 Task: Look for space in Albertslund, Denmark from 2nd June, 2023 to 15th June, 2023 for 2 adults and 1 pet in price range Rs.10000 to Rs.15000. Place can be entire place with 1  bedroom having 1 bed and 1 bathroom. Property type can be house, flat, guest house, hotel. Booking option can be shelf check-in. Required host language is English.
Action: Mouse moved to (583, 78)
Screenshot: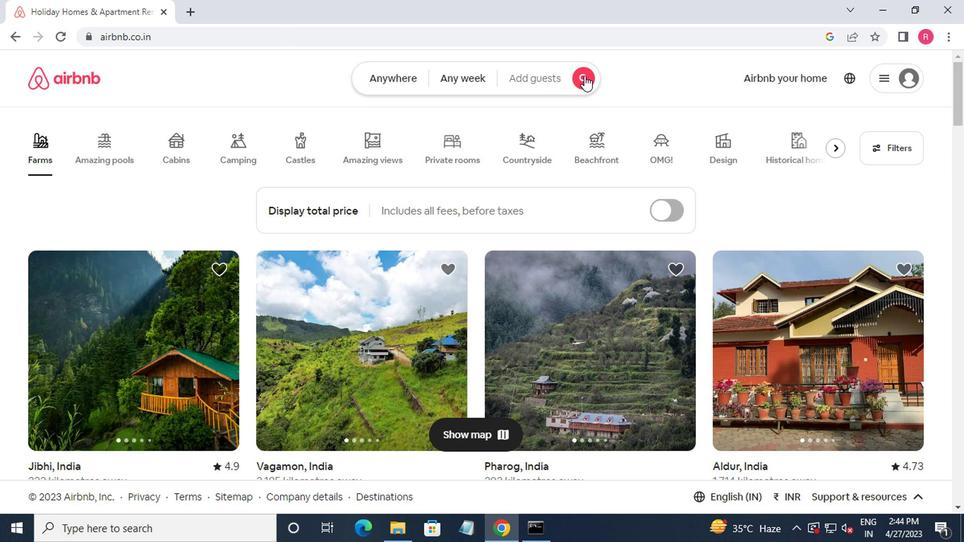 
Action: Mouse pressed left at (583, 78)
Screenshot: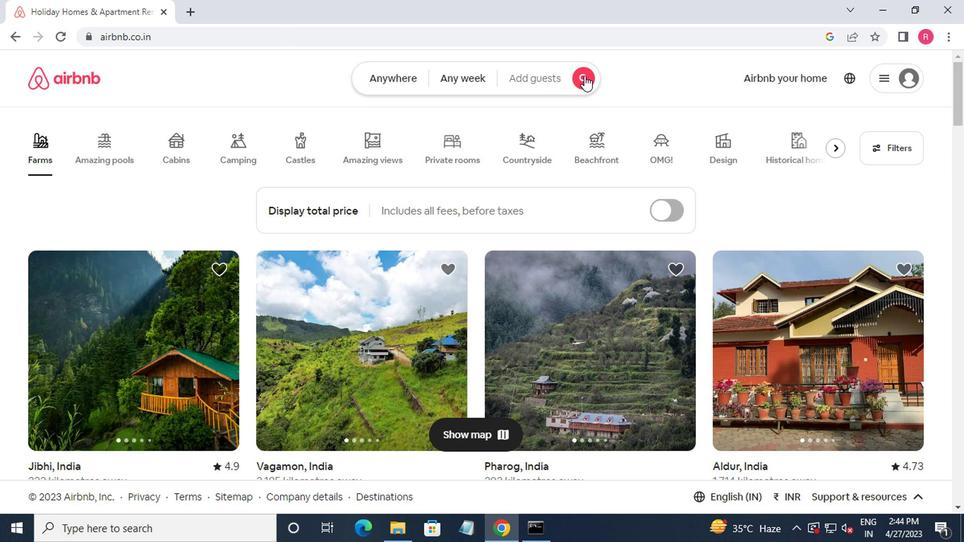 
Action: Mouse moved to (237, 132)
Screenshot: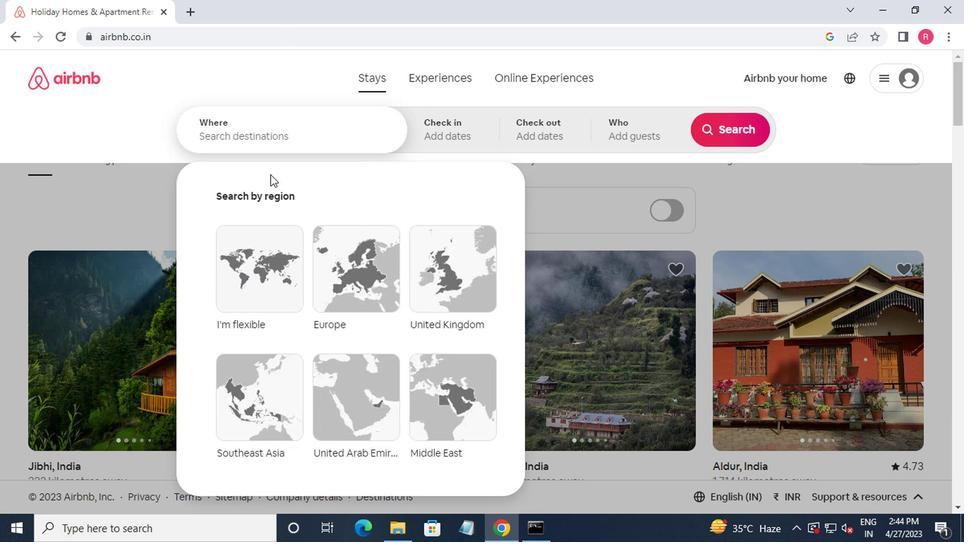 
Action: Mouse pressed left at (237, 132)
Screenshot: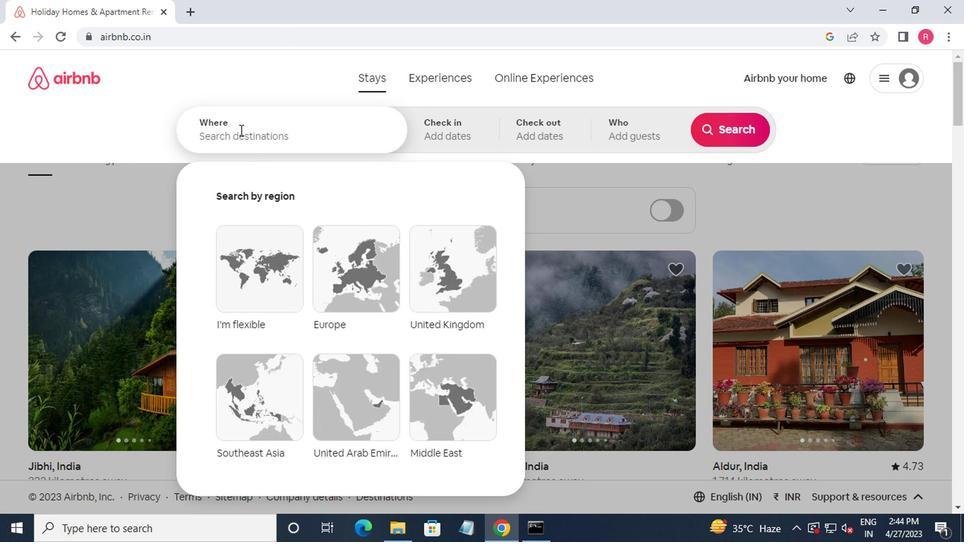 
Action: Mouse moved to (237, 130)
Screenshot: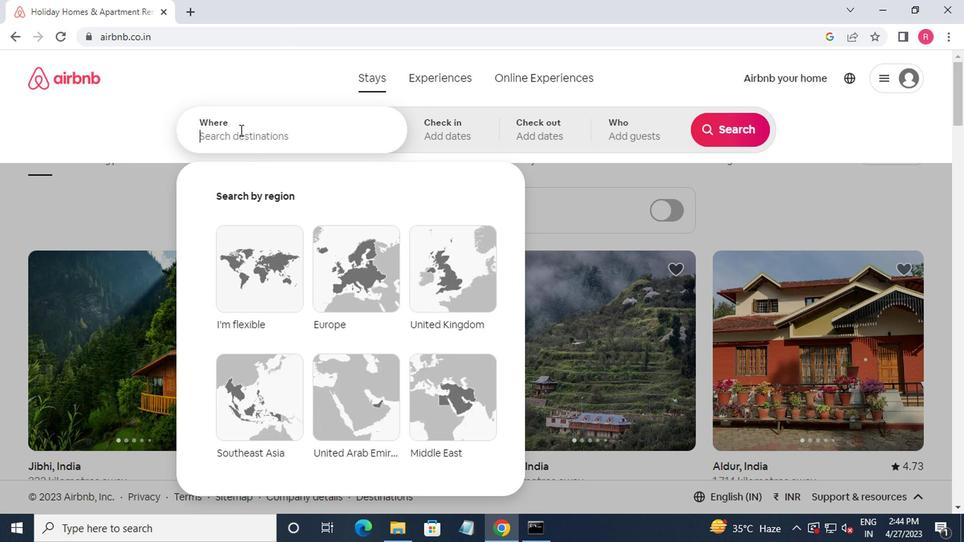 
Action: Key pressed albertslunf<Key.backspace>d,de<Key.down><Key.enter>
Screenshot: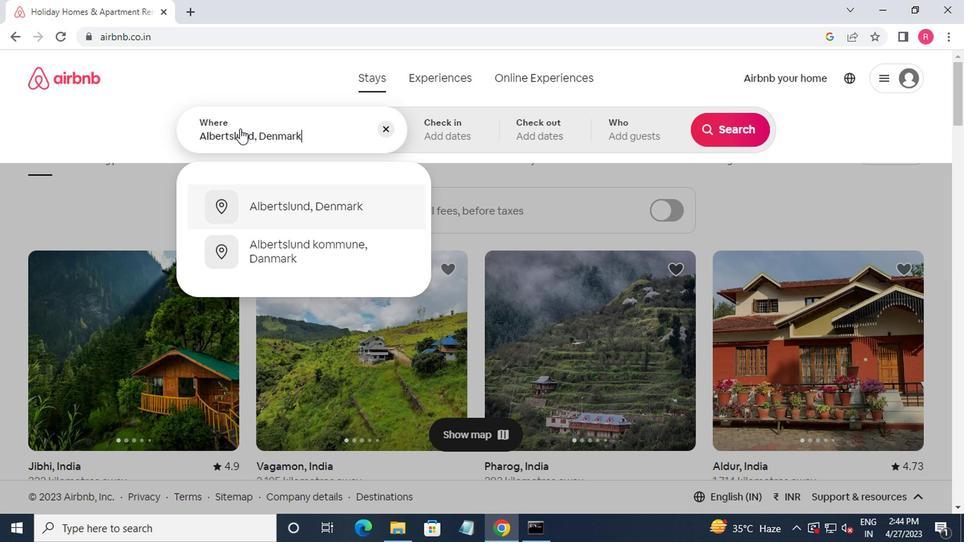 
Action: Mouse moved to (720, 244)
Screenshot: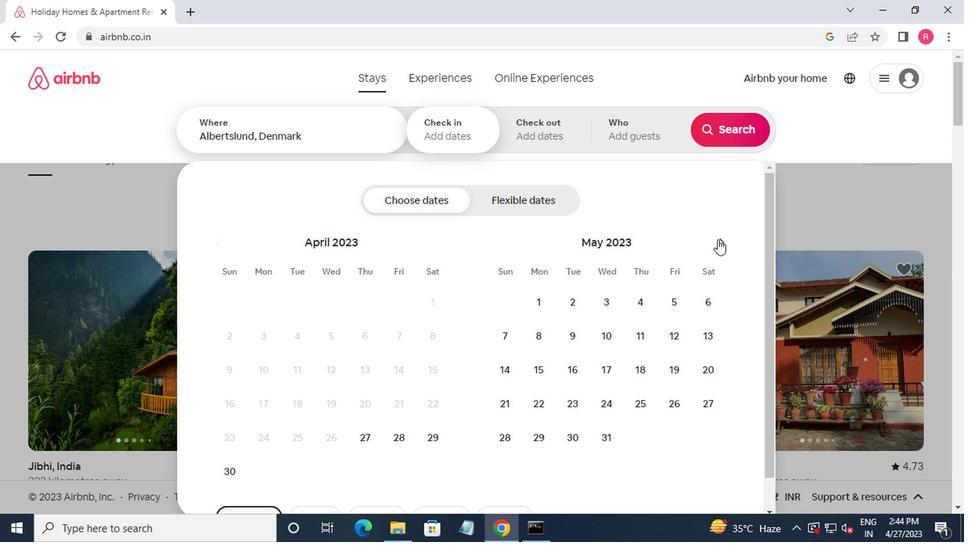 
Action: Mouse pressed left at (720, 244)
Screenshot: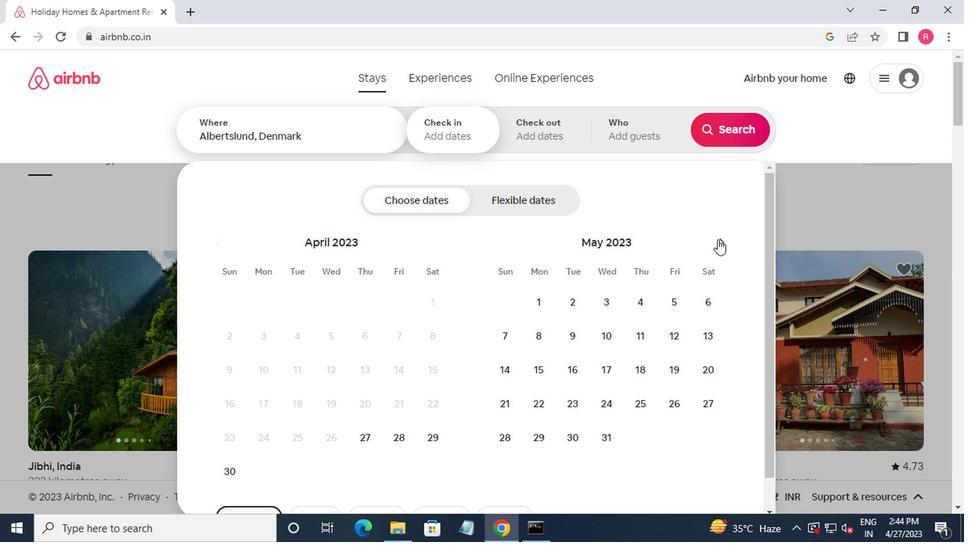 
Action: Mouse moved to (673, 308)
Screenshot: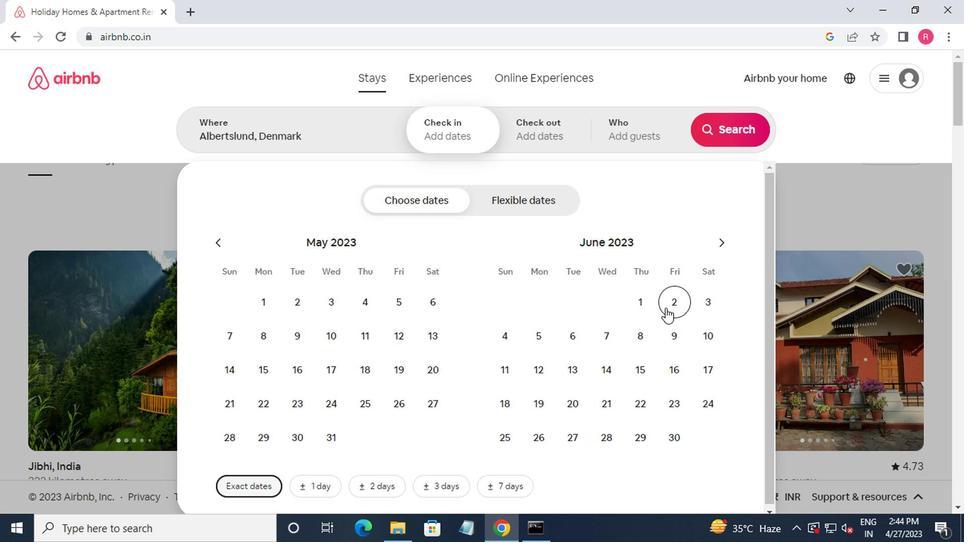 
Action: Mouse pressed left at (673, 308)
Screenshot: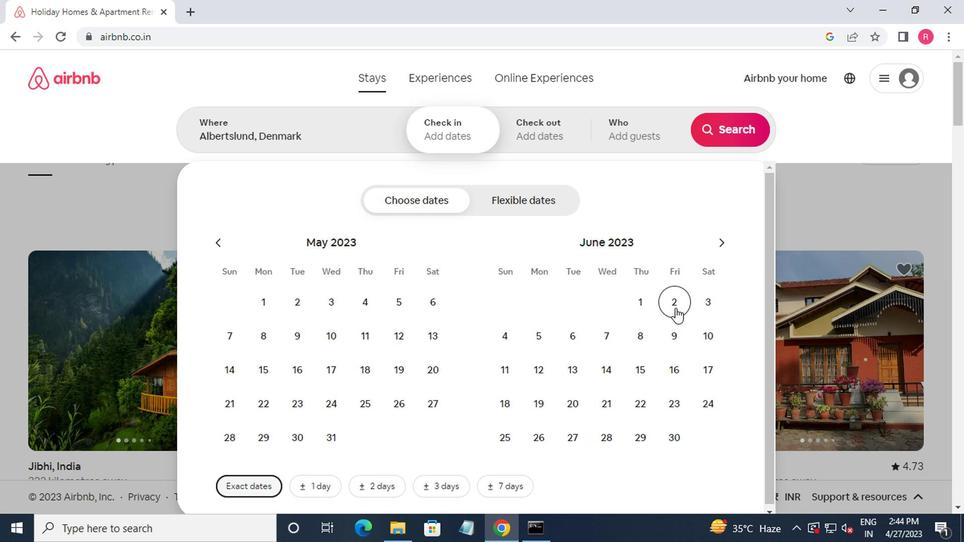 
Action: Mouse moved to (629, 372)
Screenshot: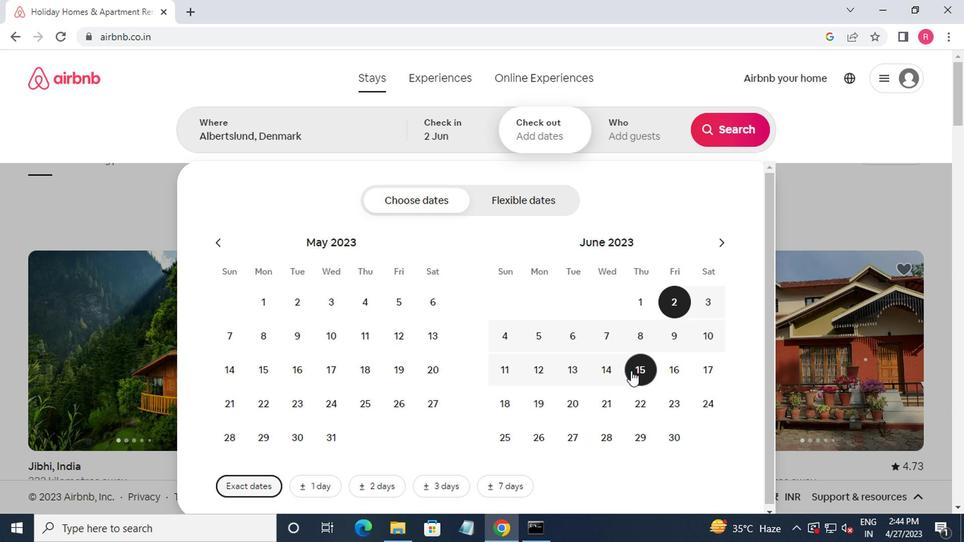 
Action: Mouse pressed left at (629, 372)
Screenshot: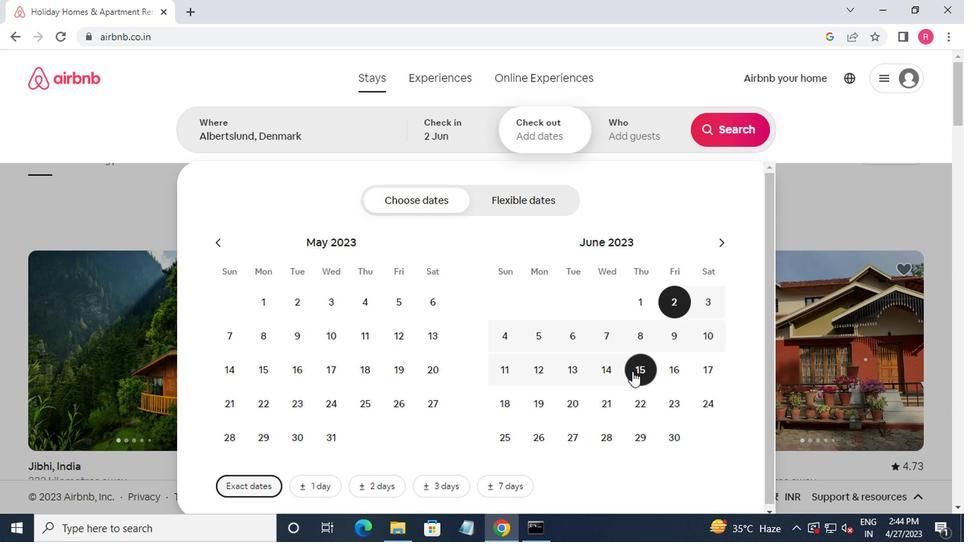 
Action: Mouse moved to (626, 141)
Screenshot: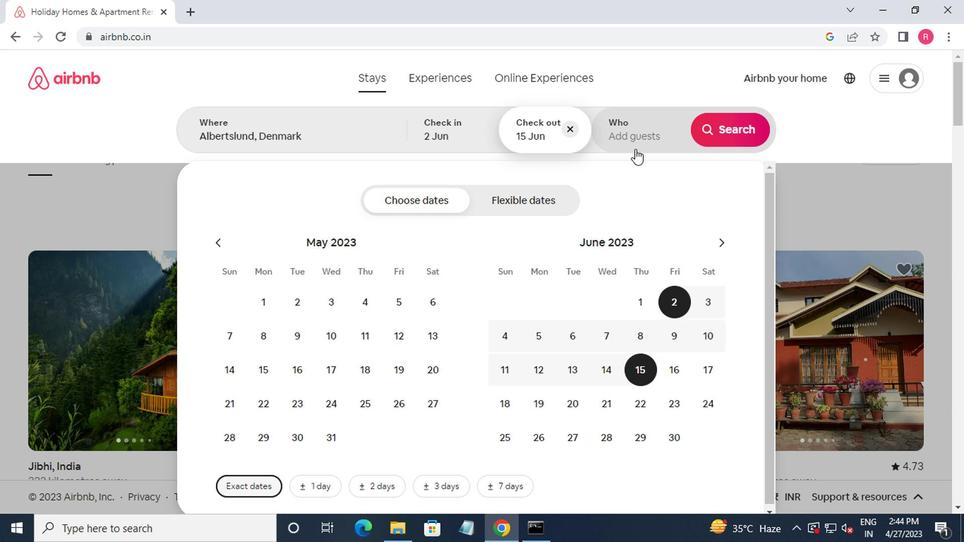 
Action: Mouse pressed left at (626, 141)
Screenshot: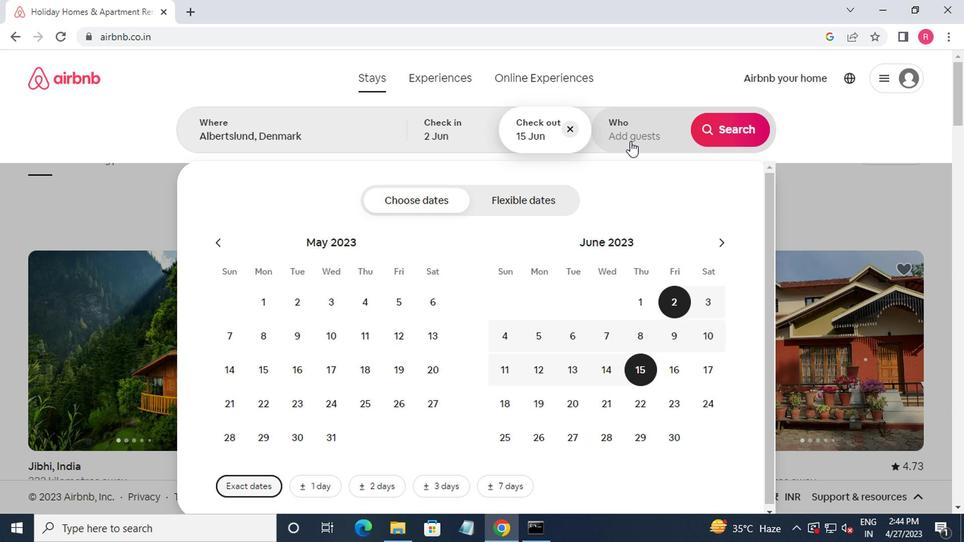 
Action: Mouse moved to (730, 201)
Screenshot: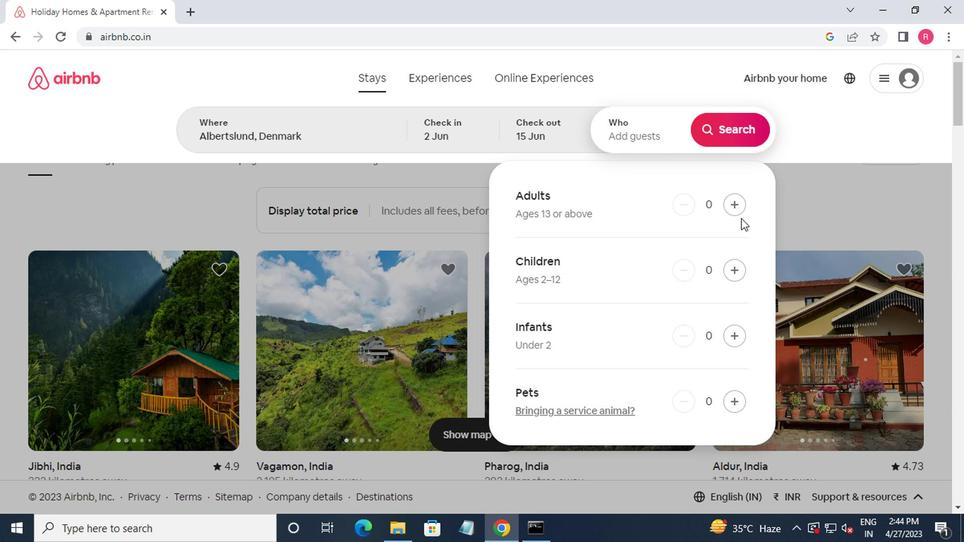 
Action: Mouse pressed left at (730, 201)
Screenshot: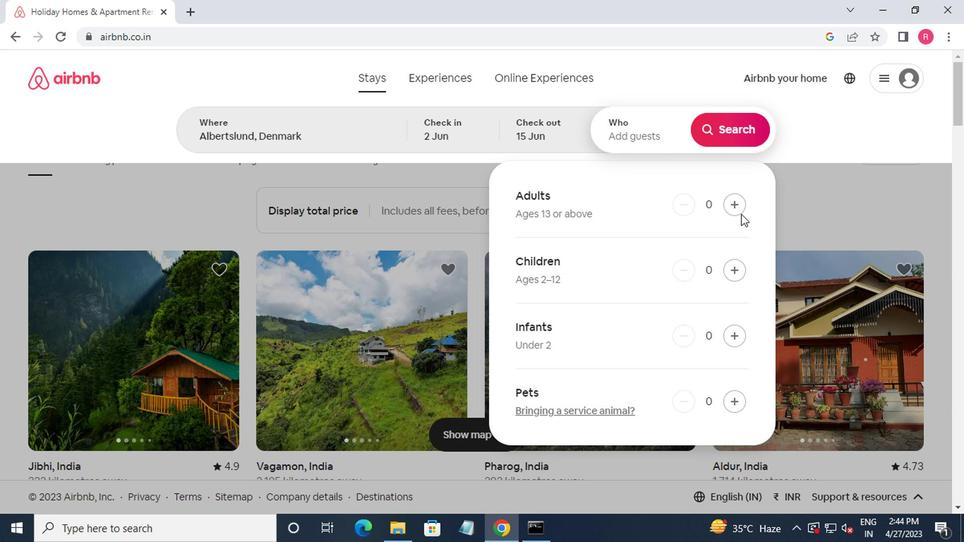 
Action: Mouse pressed left at (730, 201)
Screenshot: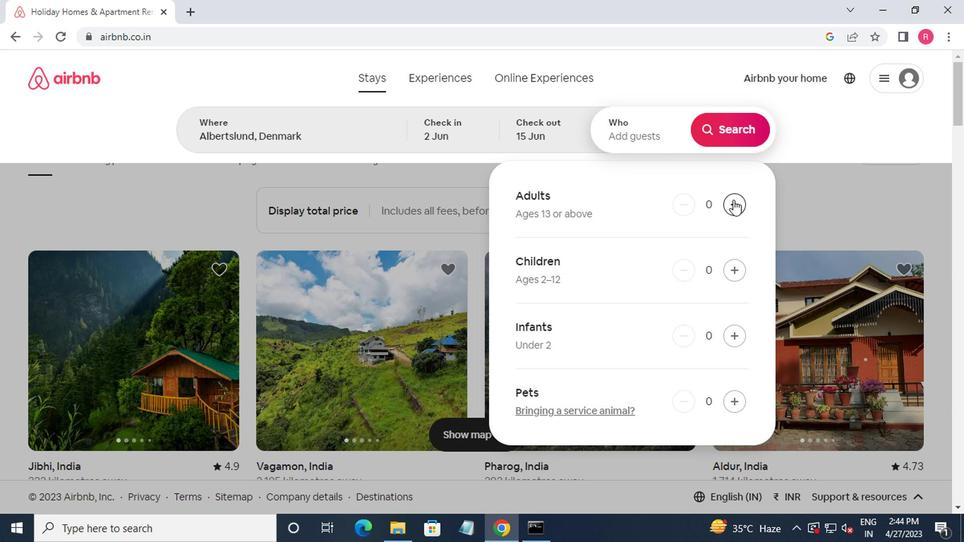 
Action: Mouse moved to (722, 408)
Screenshot: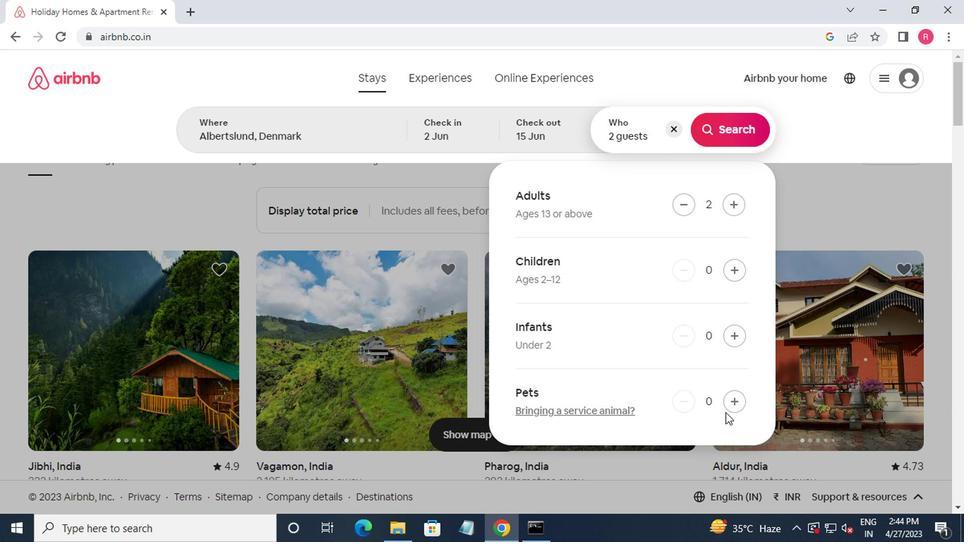 
Action: Mouse pressed left at (722, 408)
Screenshot: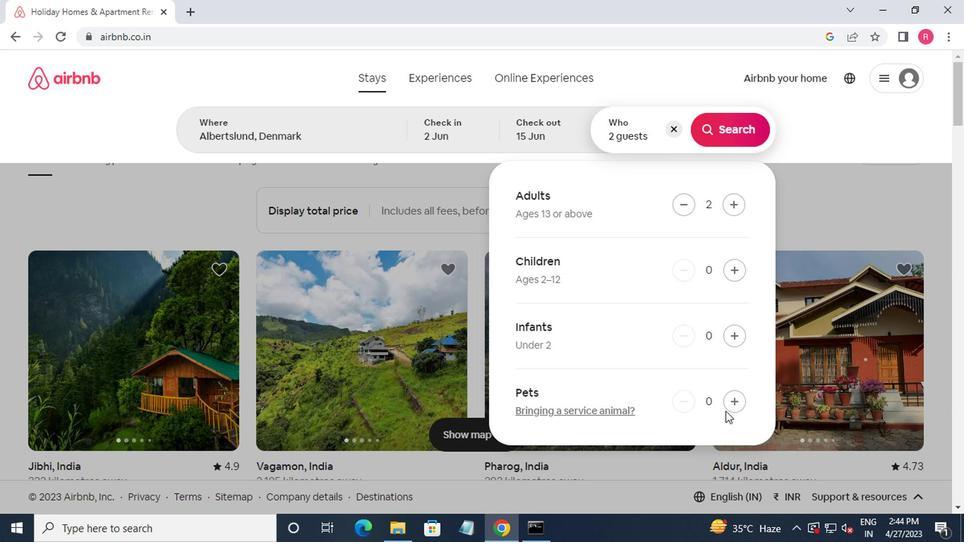 
Action: Mouse moved to (717, 136)
Screenshot: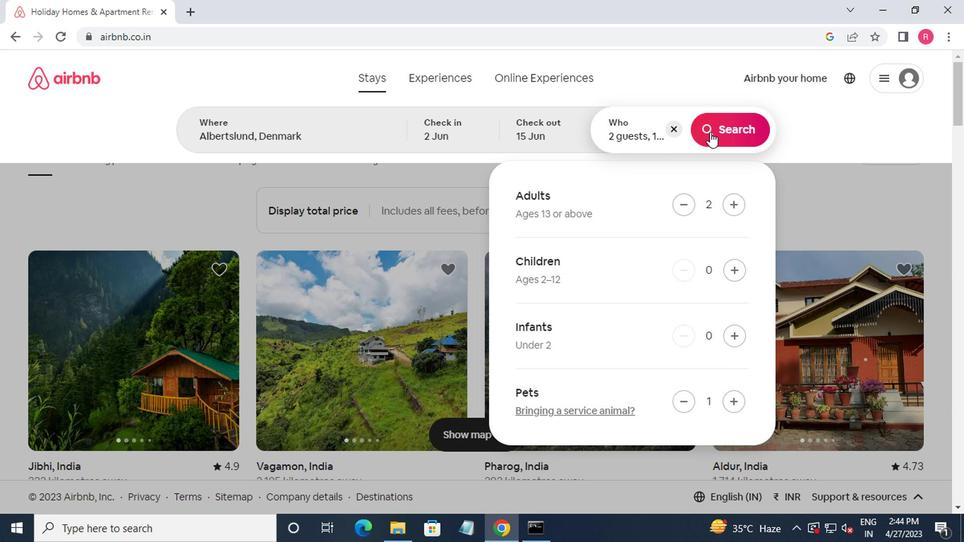 
Action: Mouse pressed left at (717, 136)
Screenshot: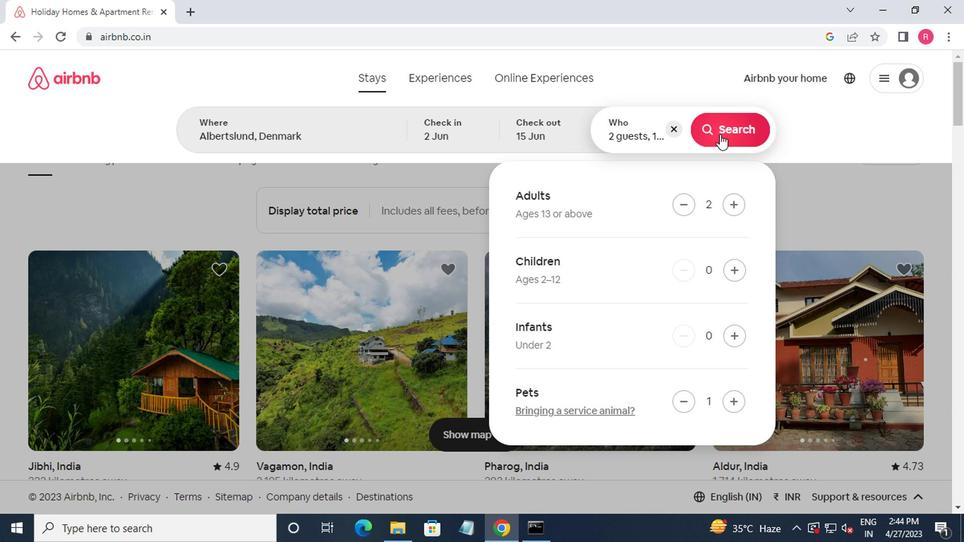 
Action: Mouse moved to (898, 138)
Screenshot: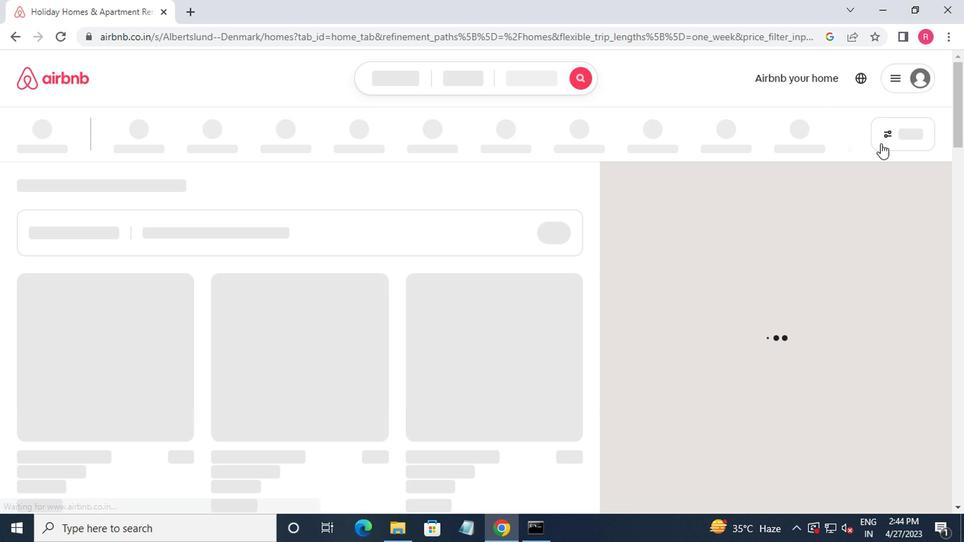 
Action: Mouse pressed left at (898, 138)
Screenshot: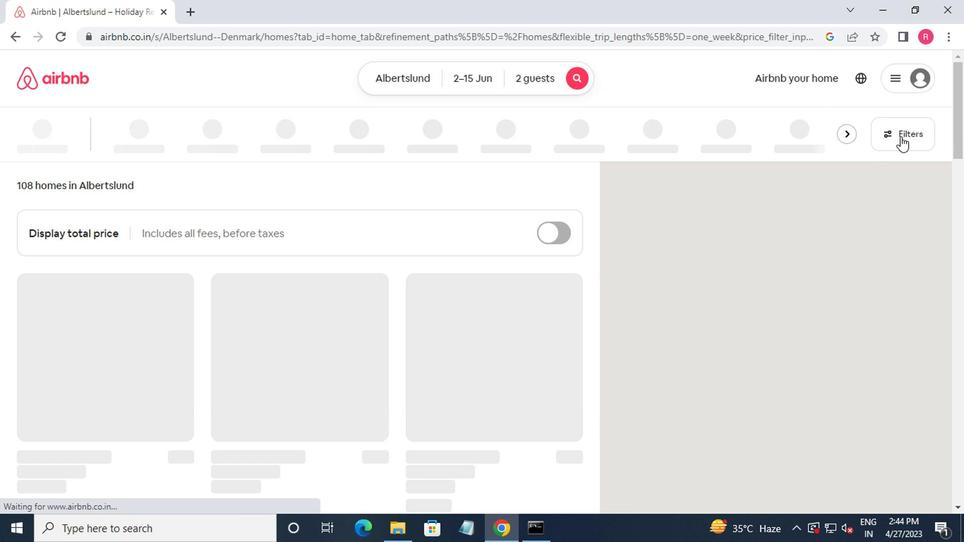 
Action: Mouse moved to (387, 298)
Screenshot: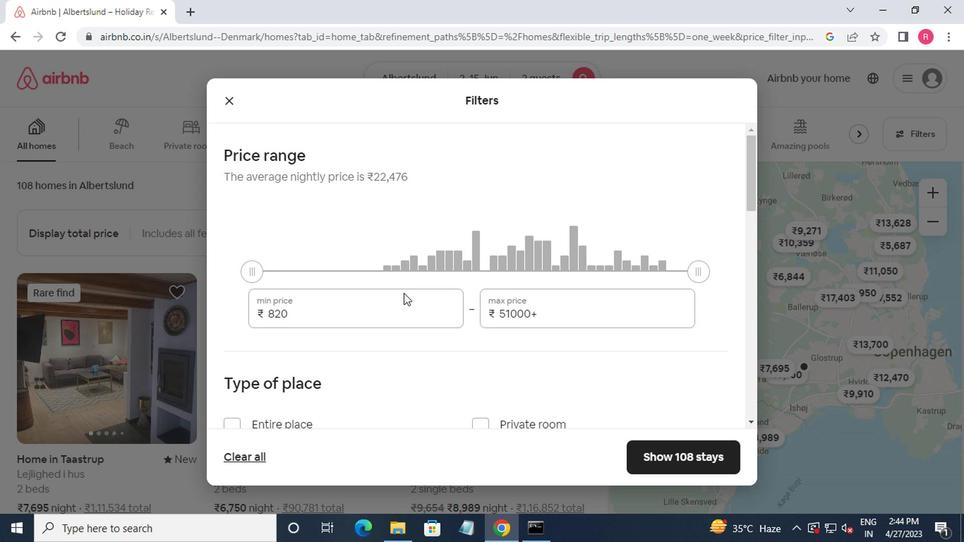 
Action: Mouse pressed left at (387, 298)
Screenshot: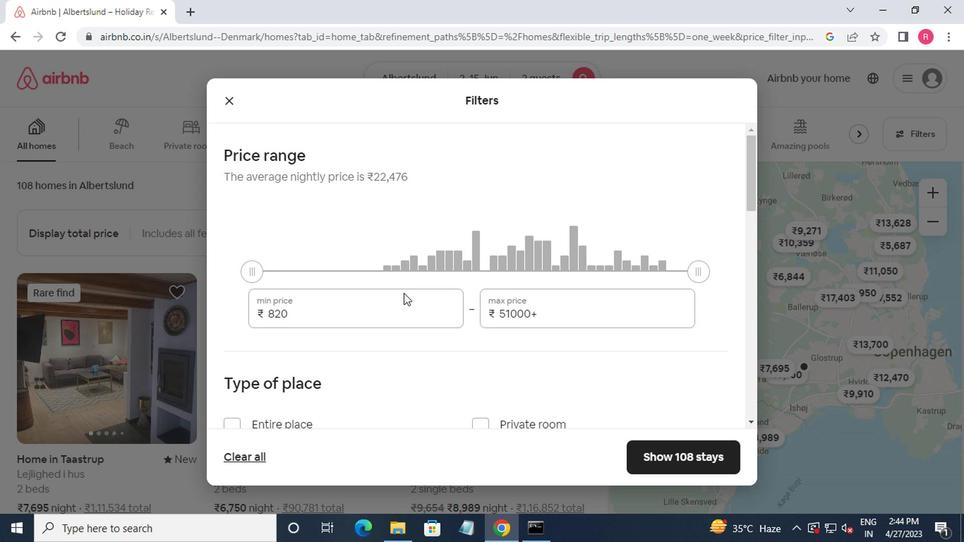 
Action: Mouse moved to (559, 196)
Screenshot: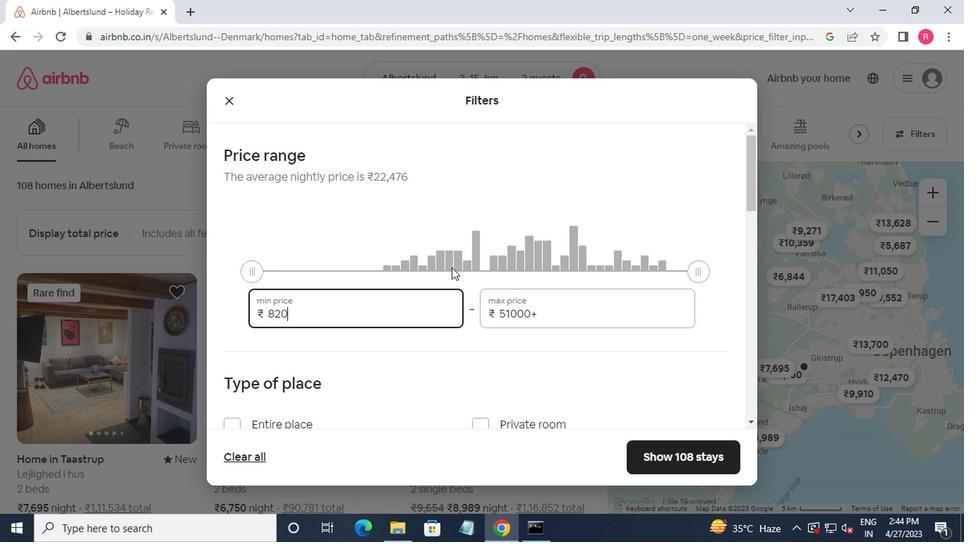 
Action: Key pressed <Key.backspace><Key.backspace><Key.backspace><Key.backspace>10000<Key.tab>15000
Screenshot: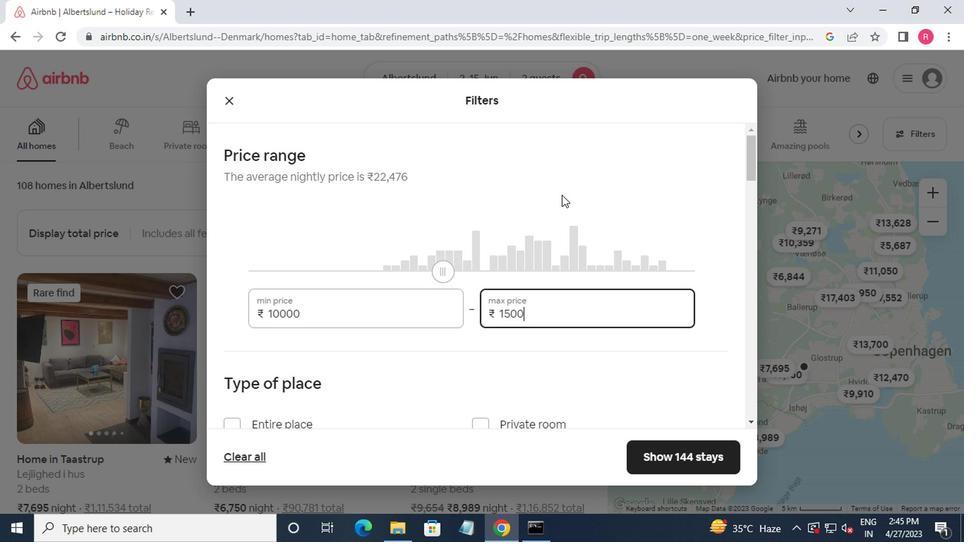 
Action: Mouse moved to (272, 7)
Screenshot: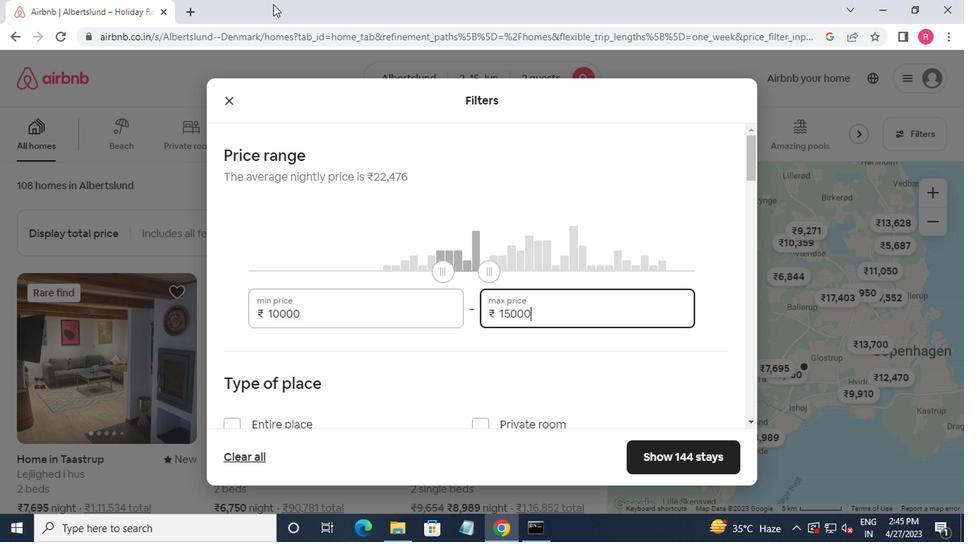 
Action: Mouse scrolled (272, 6) with delta (0, 0)
Screenshot: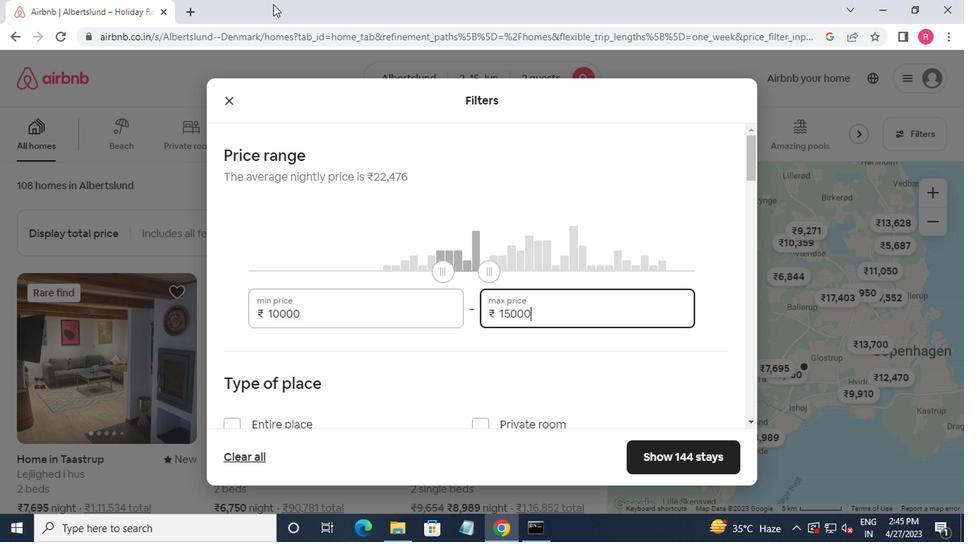 
Action: Mouse moved to (273, 10)
Screenshot: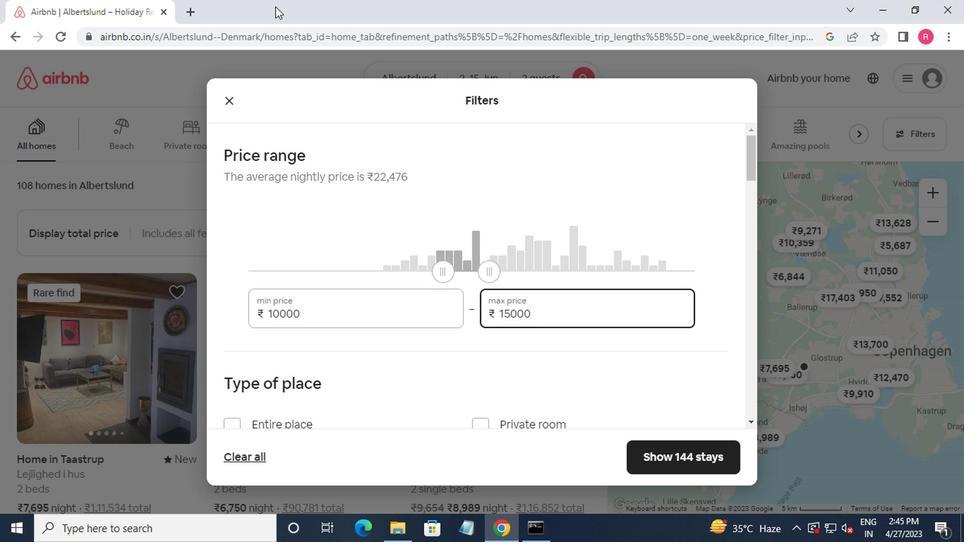 
Action: Mouse scrolled (273, 9) with delta (0, 0)
Screenshot: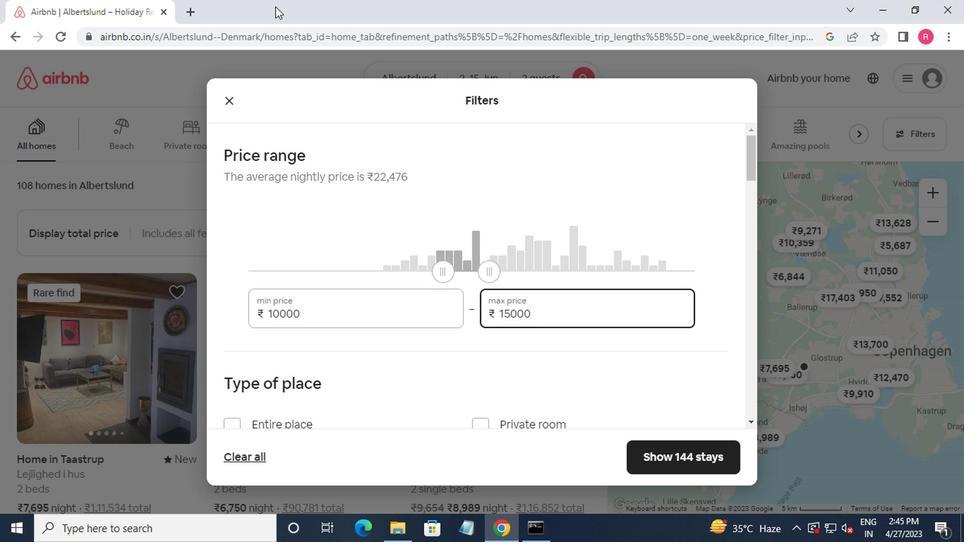 
Action: Mouse moved to (266, 22)
Screenshot: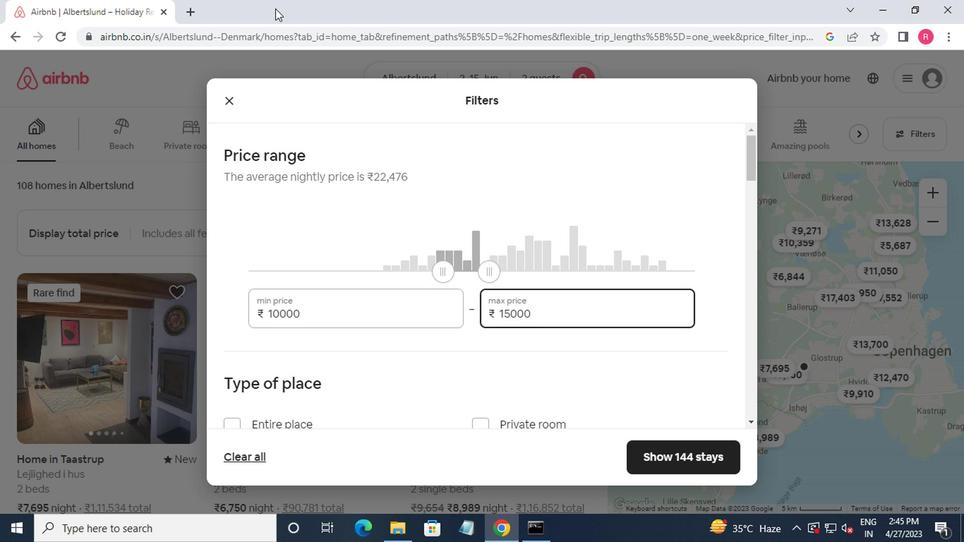 
Action: Mouse scrolled (266, 22) with delta (0, 0)
Screenshot: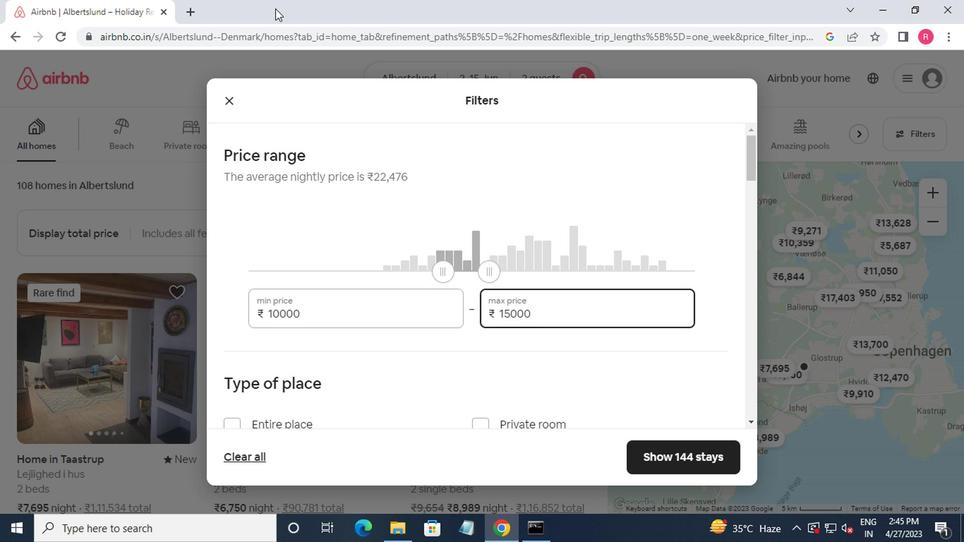 
Action: Mouse moved to (442, 257)
Screenshot: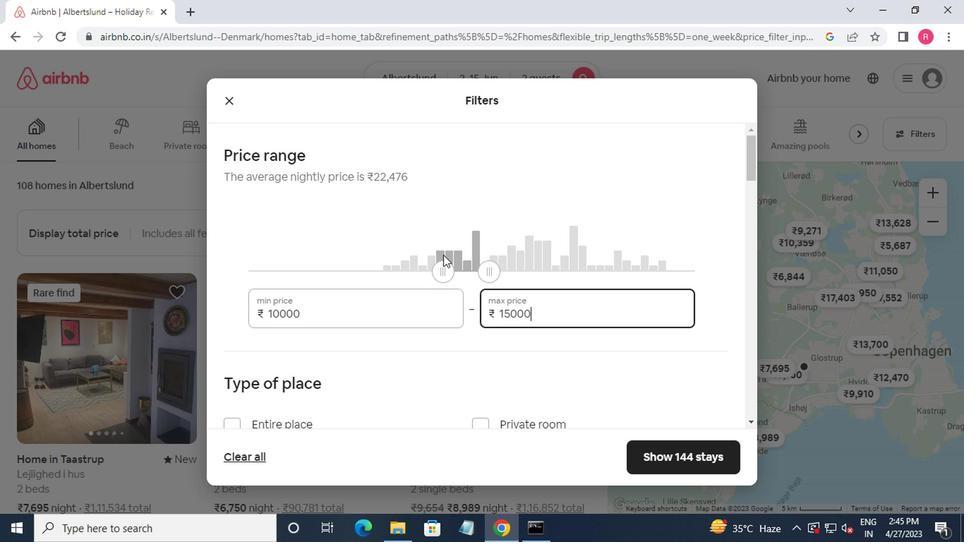 
Action: Mouse scrolled (442, 257) with delta (0, 0)
Screenshot: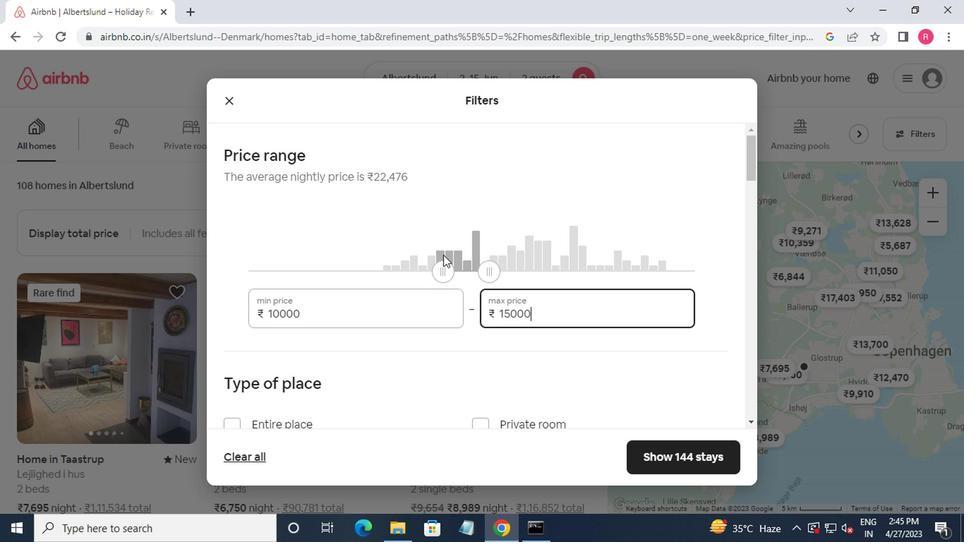 
Action: Mouse moved to (438, 258)
Screenshot: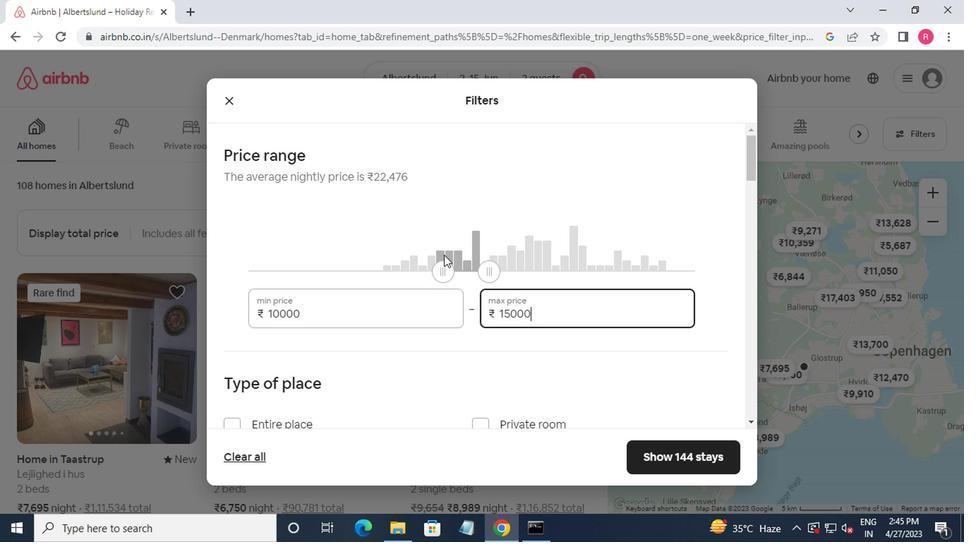 
Action: Mouse scrolled (438, 257) with delta (0, -1)
Screenshot: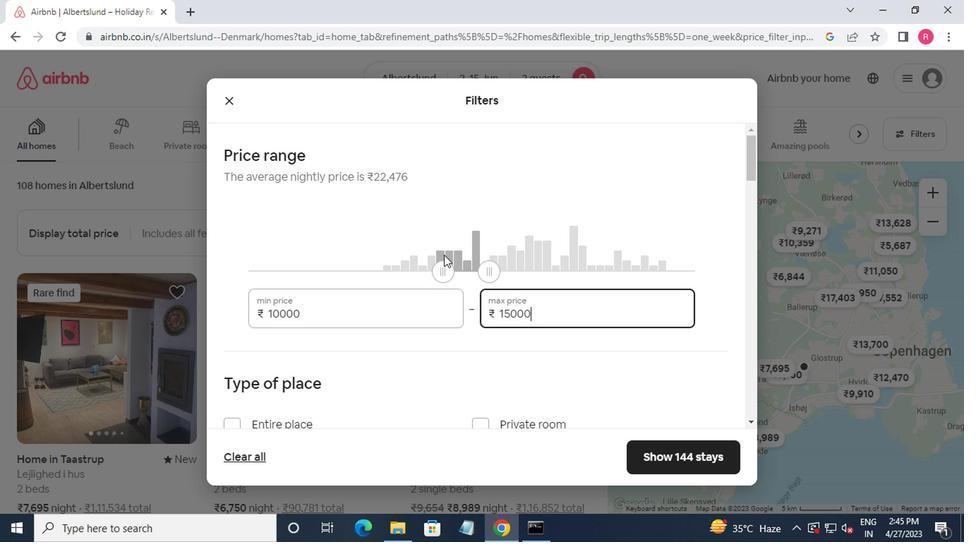 
Action: Mouse moved to (235, 287)
Screenshot: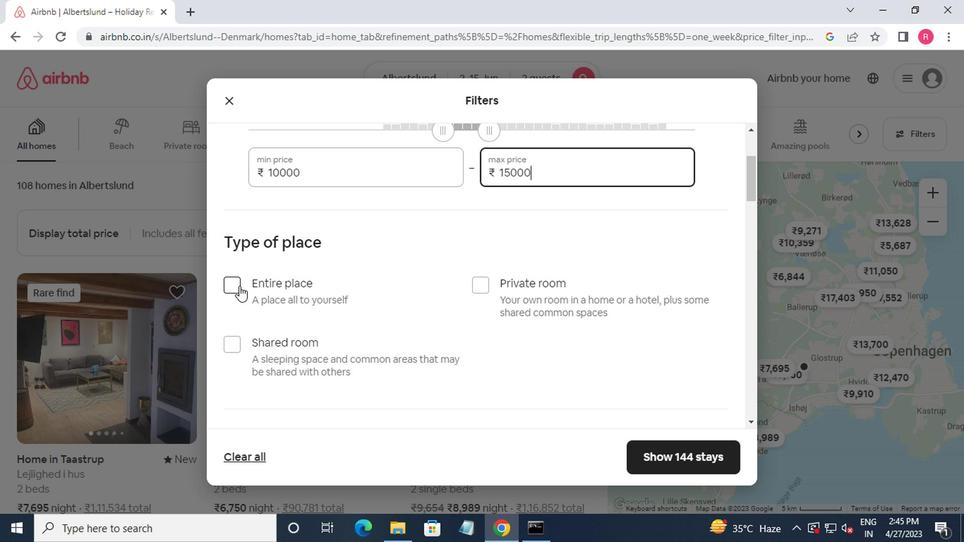 
Action: Mouse pressed left at (235, 287)
Screenshot: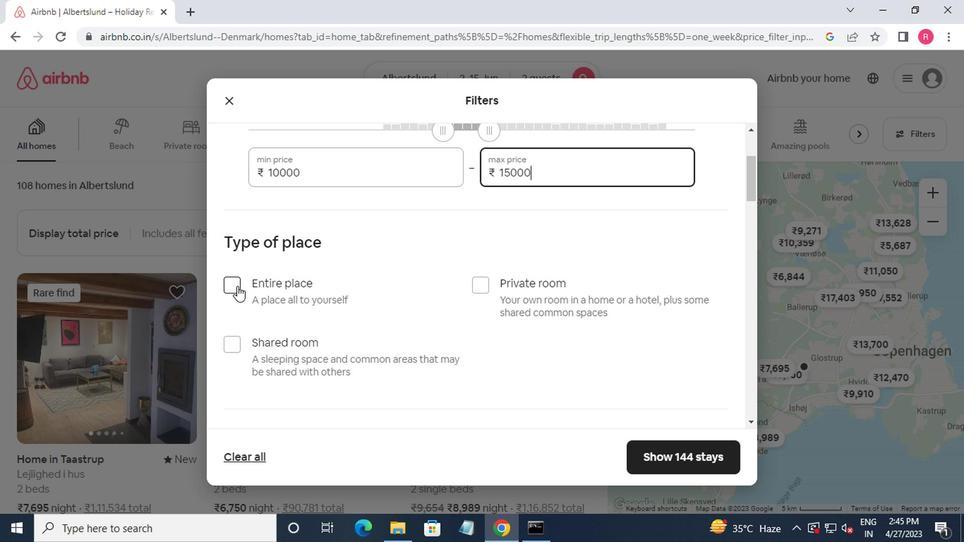
Action: Mouse moved to (238, 286)
Screenshot: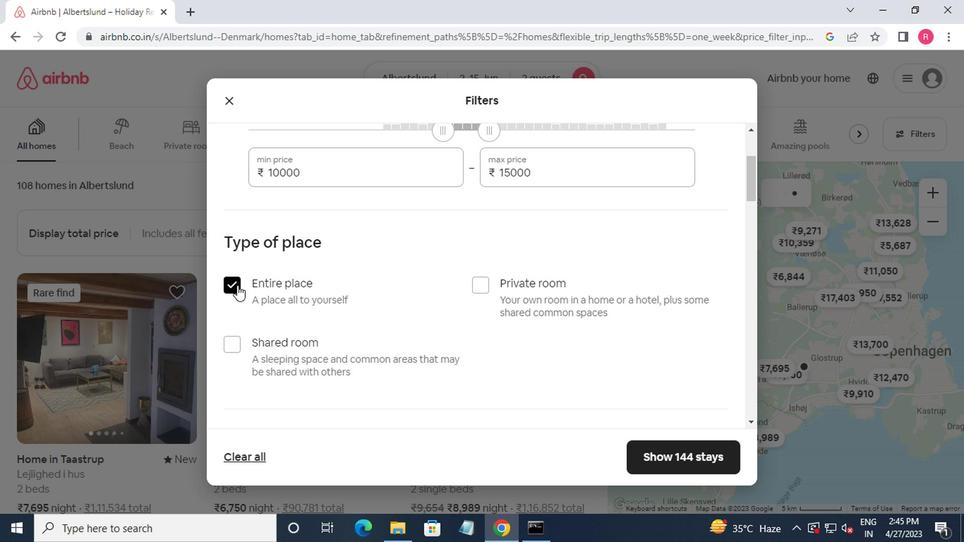 
Action: Mouse scrolled (238, 285) with delta (0, -1)
Screenshot: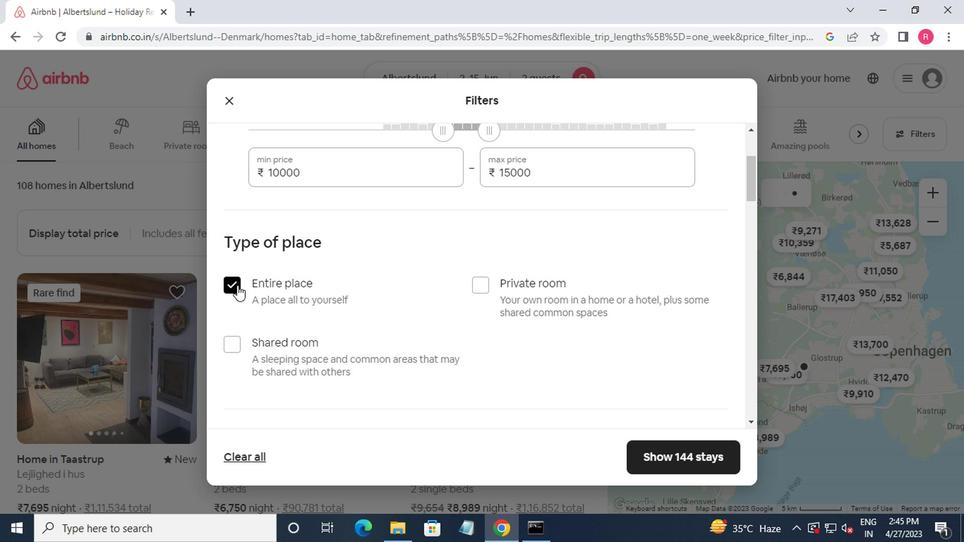 
Action: Mouse moved to (251, 279)
Screenshot: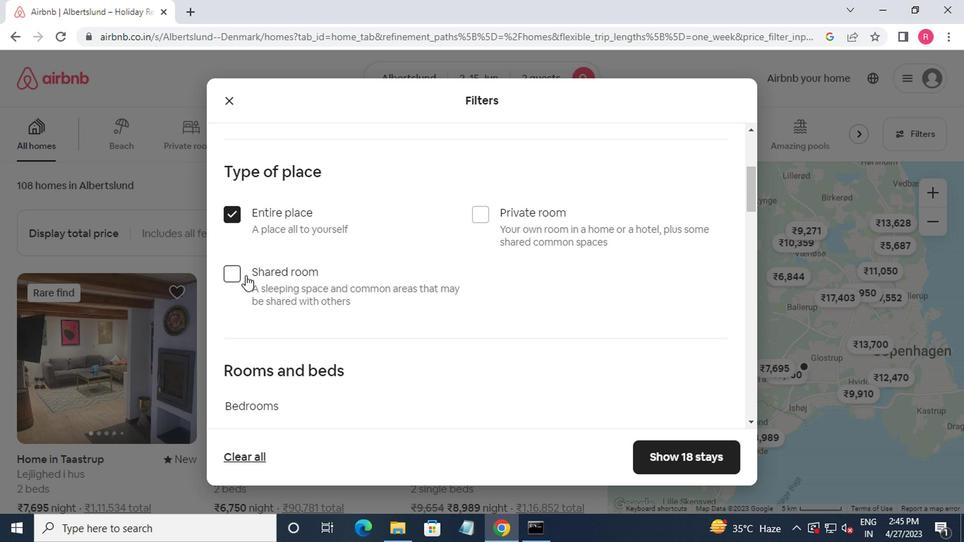 
Action: Mouse scrolled (251, 278) with delta (0, -1)
Screenshot: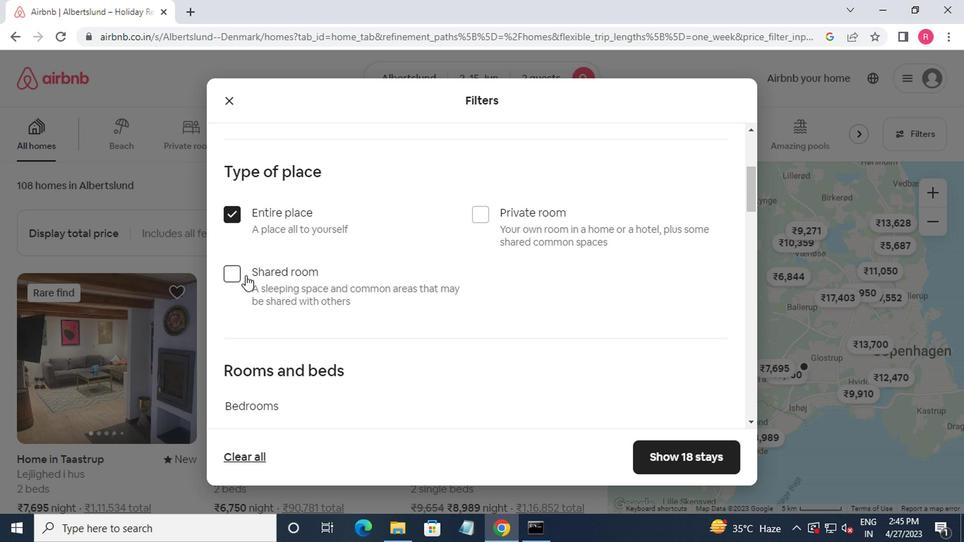 
Action: Mouse moved to (271, 285)
Screenshot: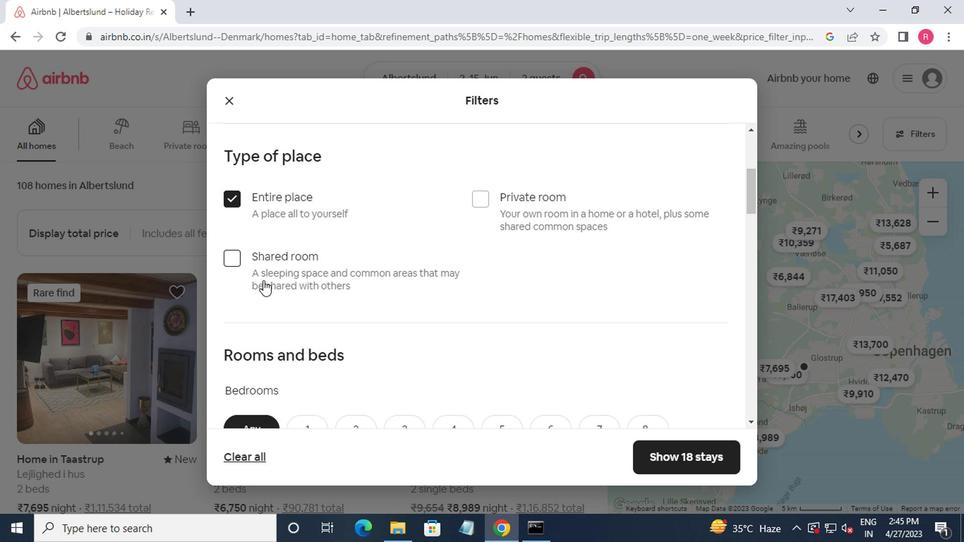 
Action: Mouse scrolled (271, 284) with delta (0, -1)
Screenshot: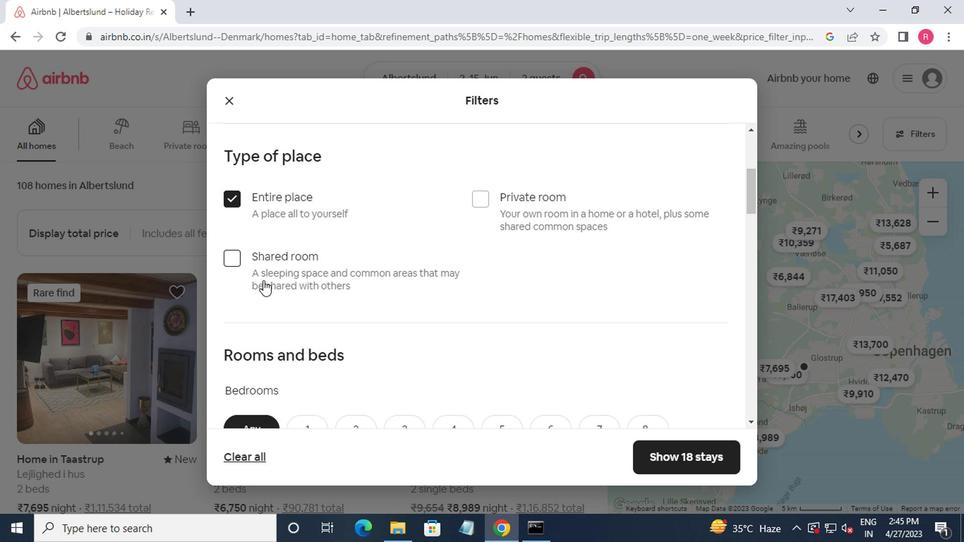
Action: Mouse moved to (277, 287)
Screenshot: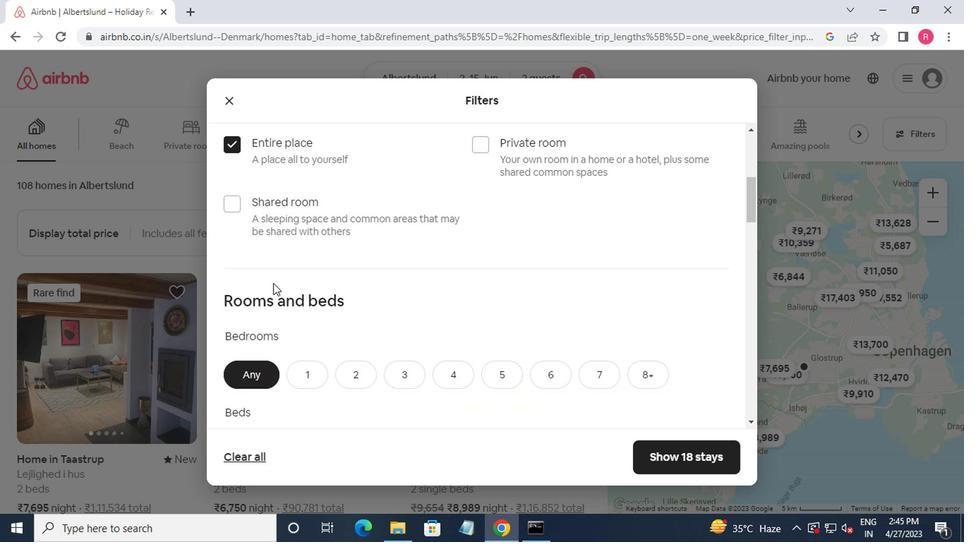 
Action: Mouse scrolled (277, 286) with delta (0, 0)
Screenshot: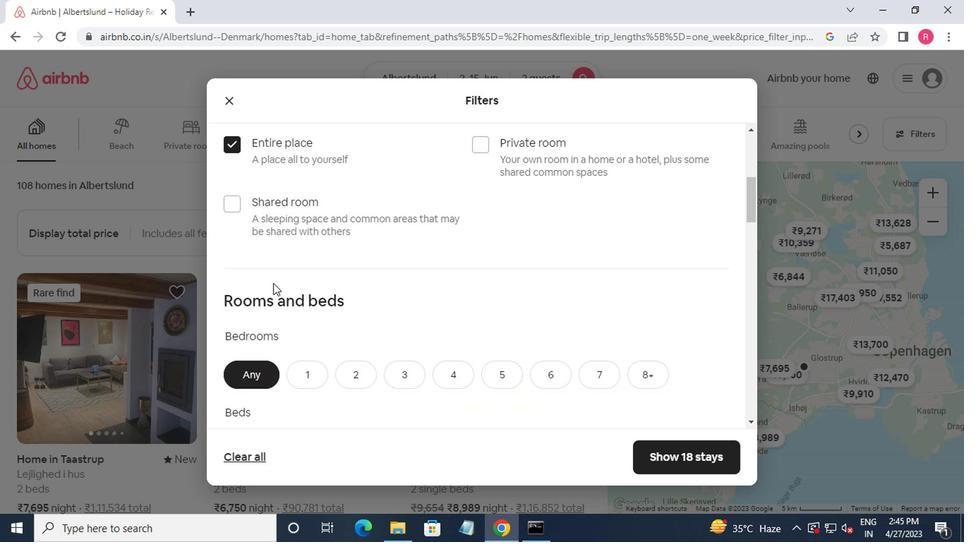 
Action: Mouse moved to (309, 236)
Screenshot: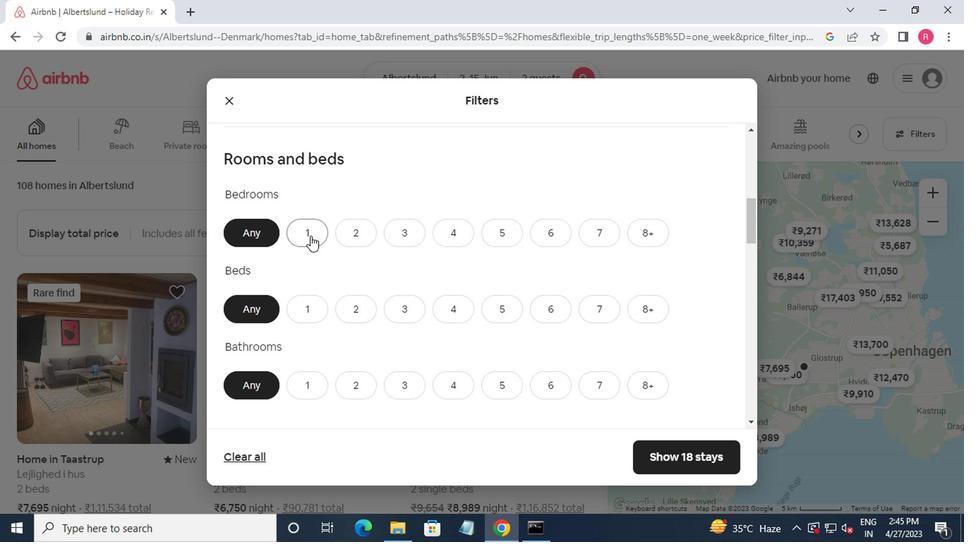
Action: Mouse pressed left at (309, 236)
Screenshot: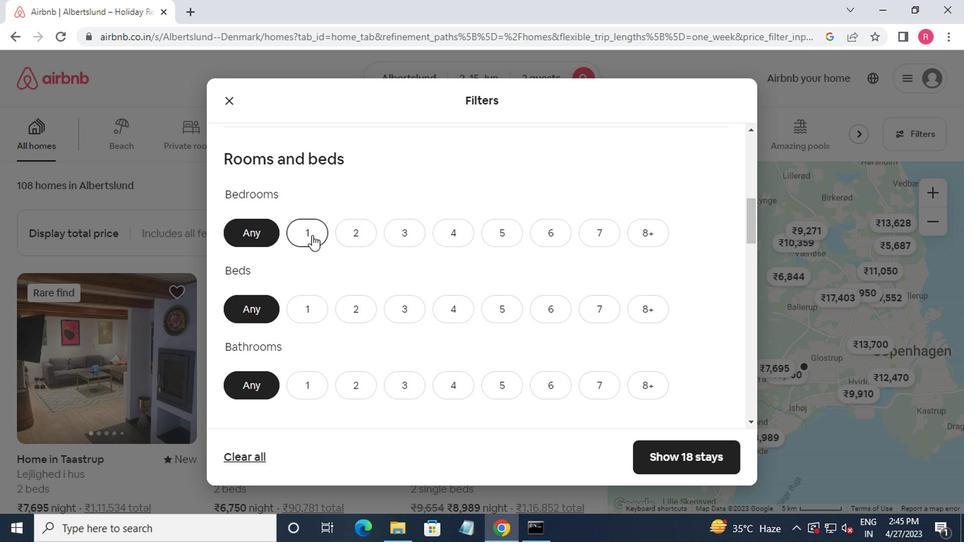 
Action: Mouse moved to (303, 317)
Screenshot: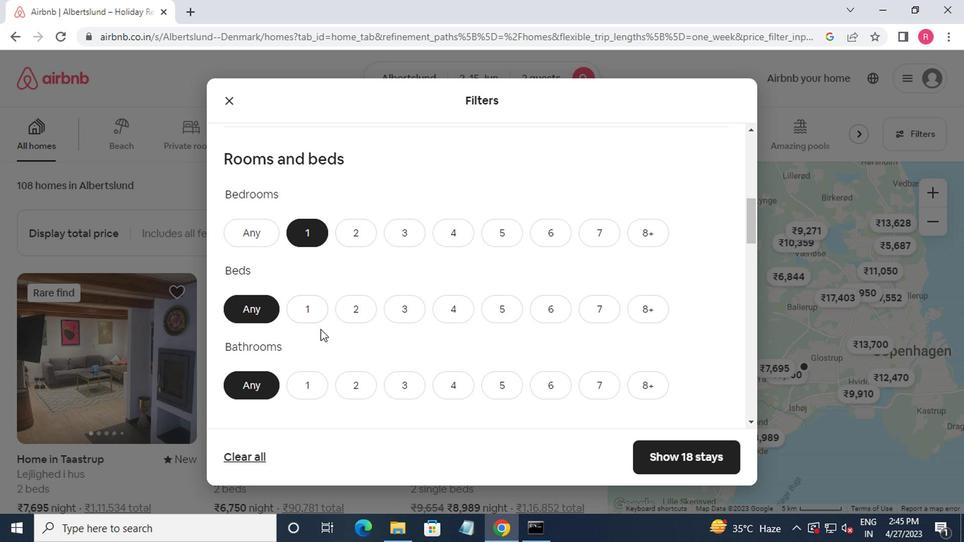 
Action: Mouse pressed left at (303, 317)
Screenshot: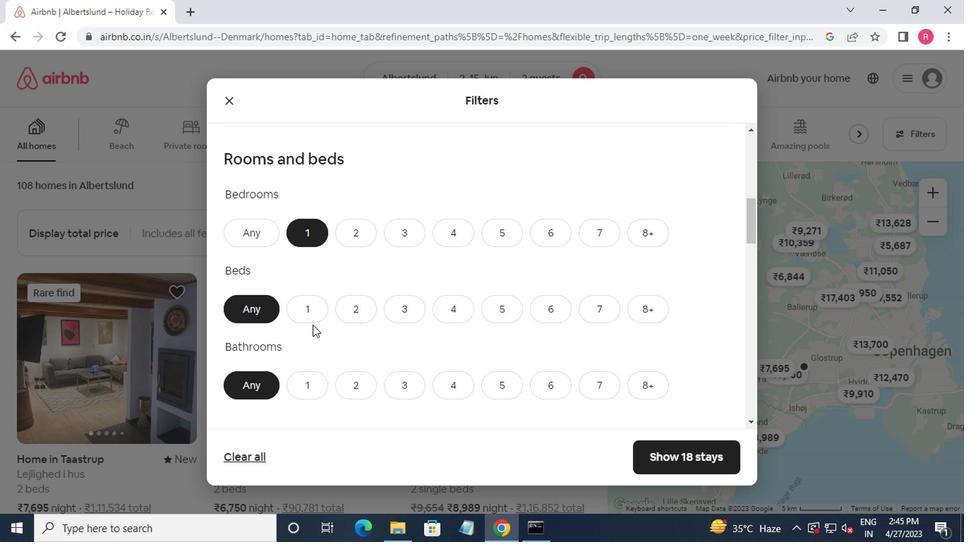 
Action: Mouse moved to (309, 392)
Screenshot: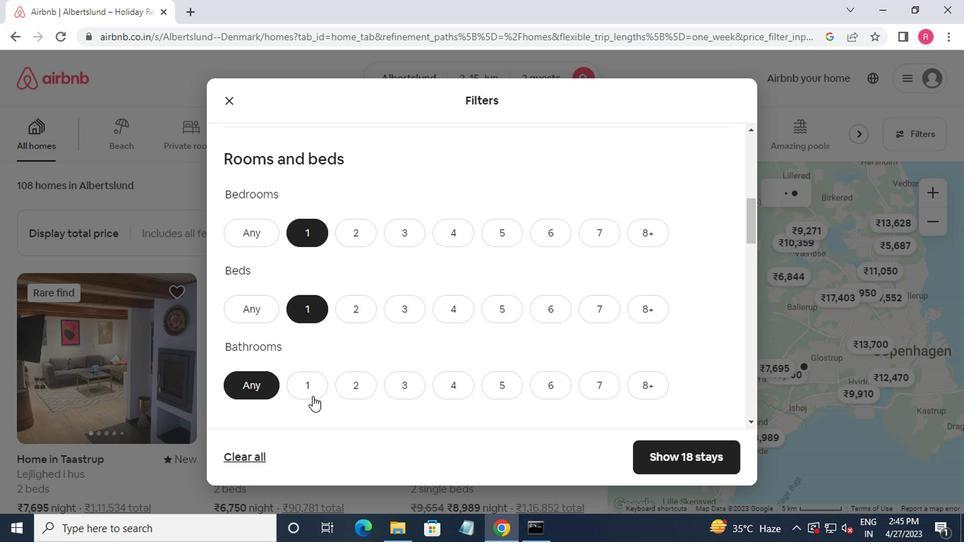 
Action: Mouse pressed left at (309, 392)
Screenshot: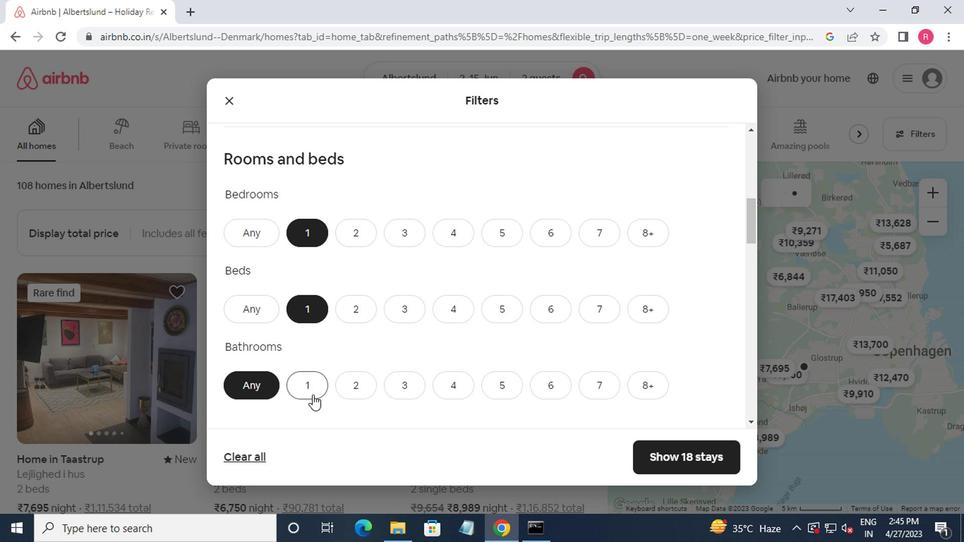 
Action: Mouse moved to (342, 384)
Screenshot: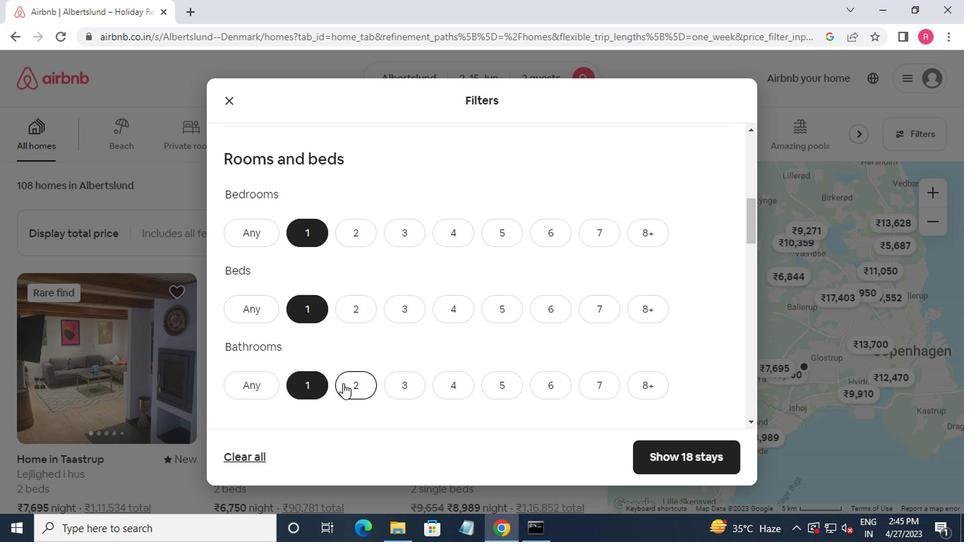 
Action: Mouse scrolled (342, 383) with delta (0, -1)
Screenshot: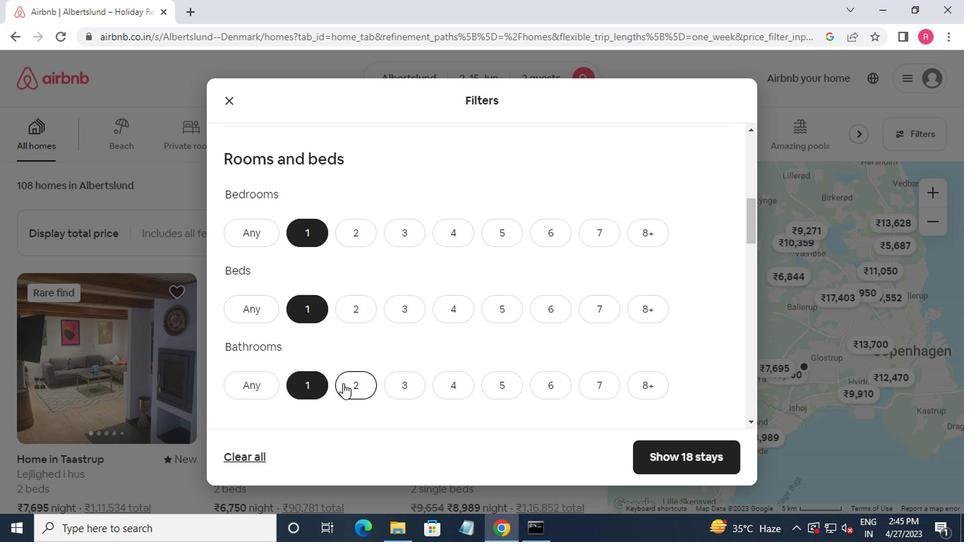 
Action: Mouse moved to (344, 383)
Screenshot: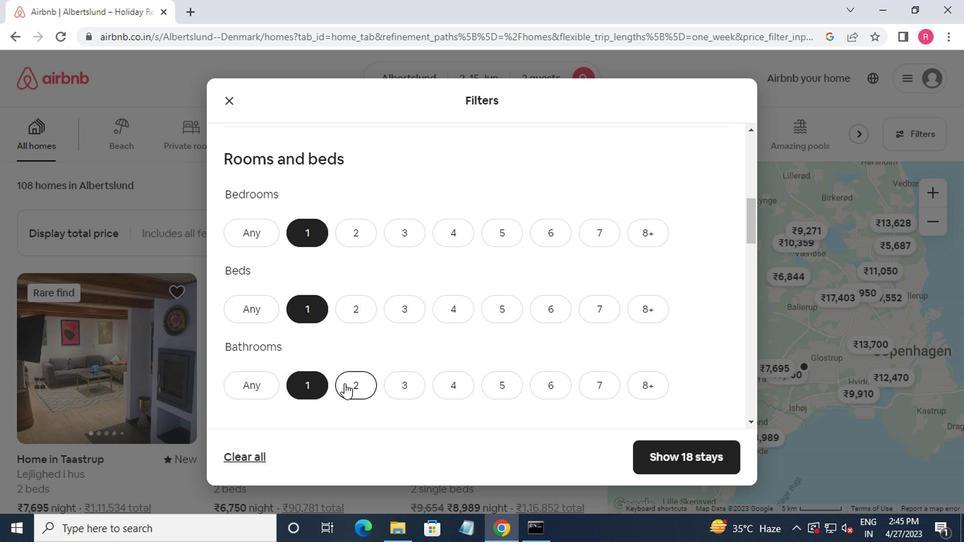 
Action: Mouse scrolled (344, 382) with delta (0, 0)
Screenshot: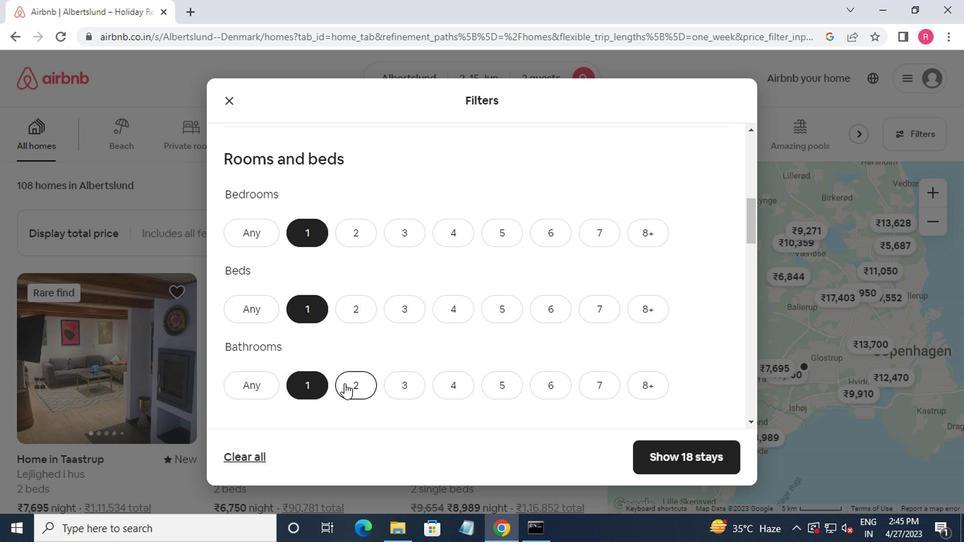 
Action: Mouse moved to (307, 369)
Screenshot: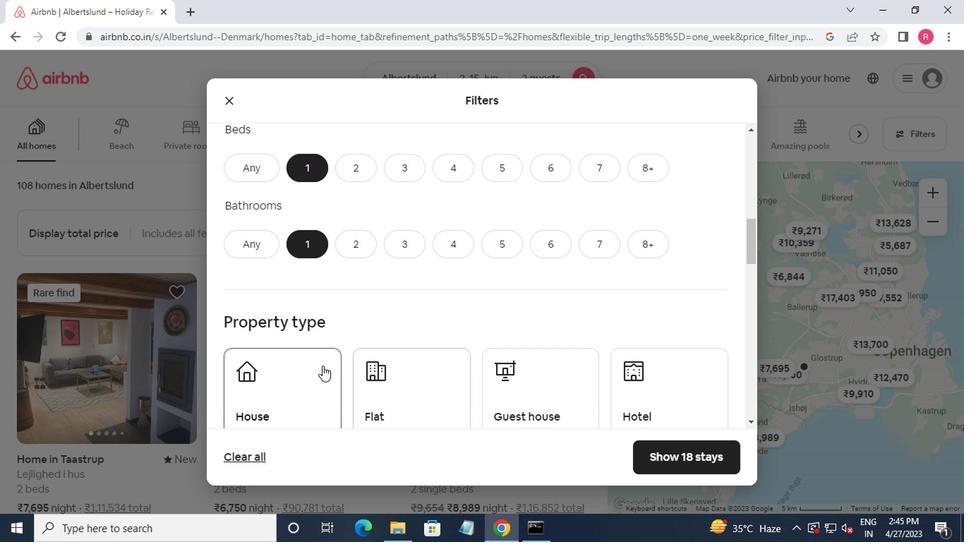 
Action: Mouse pressed left at (307, 369)
Screenshot: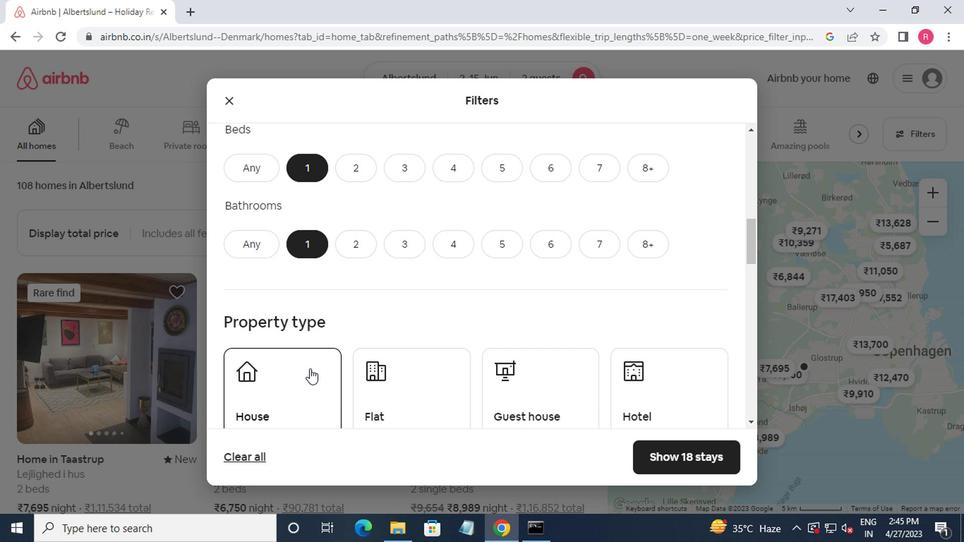 
Action: Mouse moved to (376, 366)
Screenshot: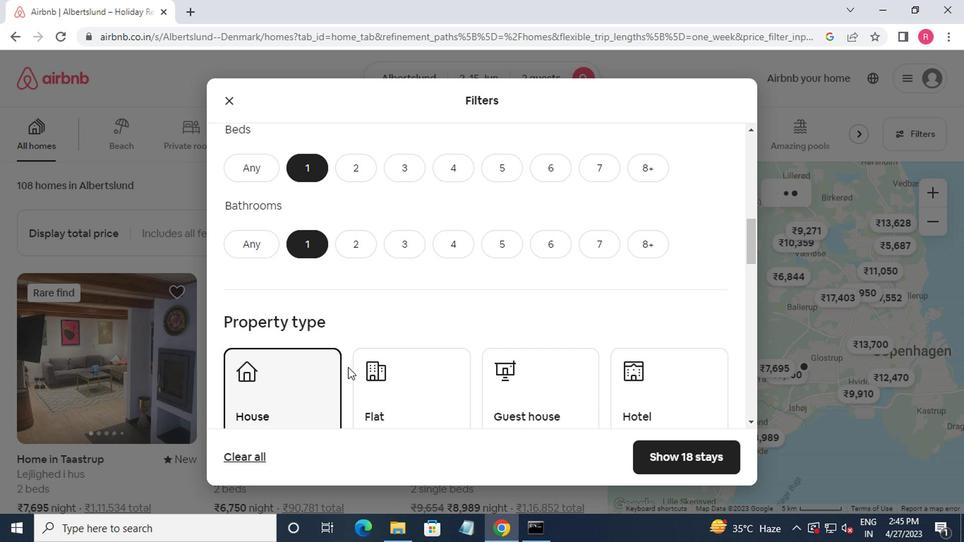 
Action: Mouse scrolled (376, 365) with delta (0, -1)
Screenshot: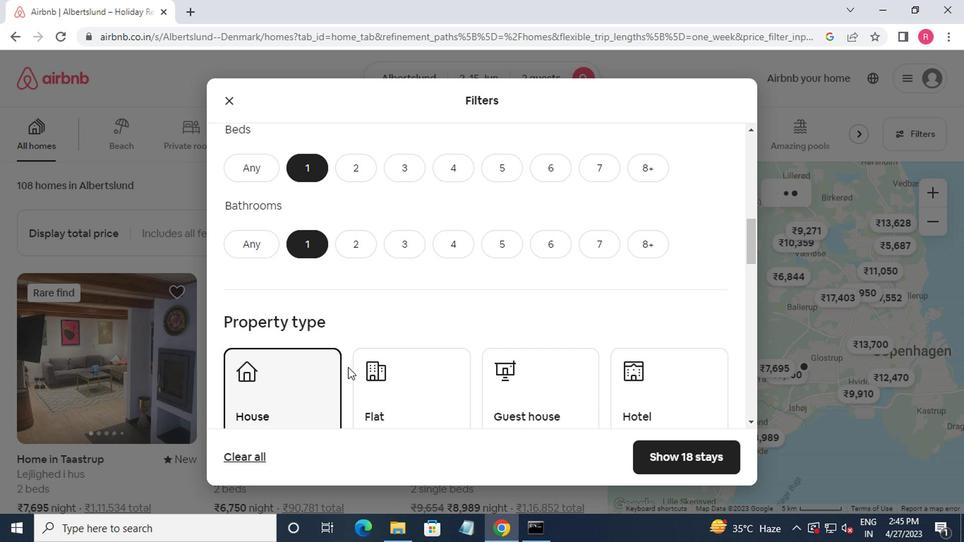 
Action: Mouse moved to (379, 365)
Screenshot: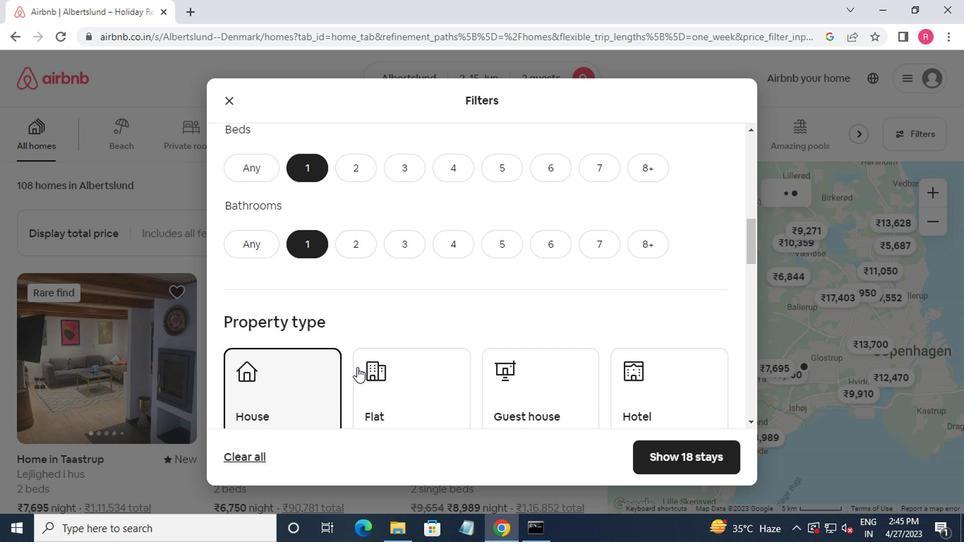 
Action: Mouse scrolled (379, 365) with delta (0, 0)
Screenshot: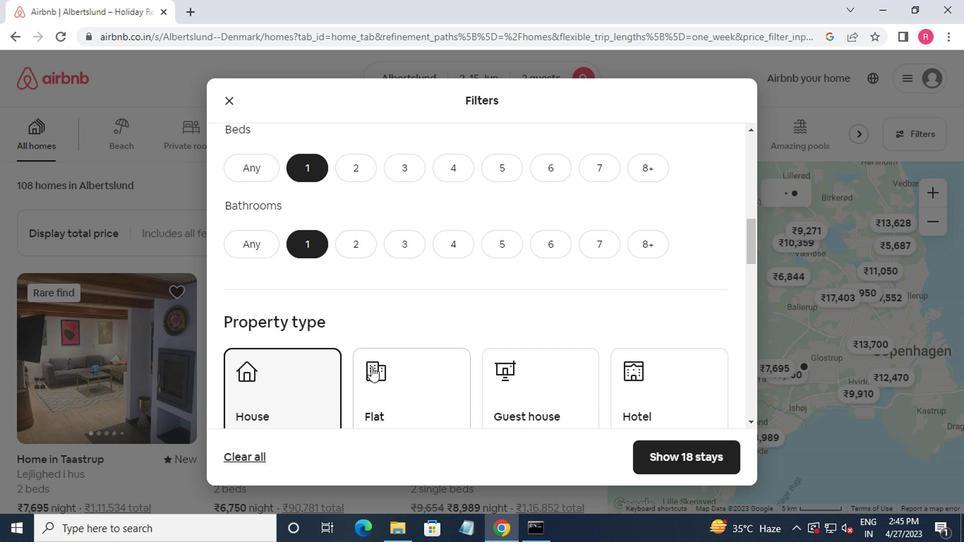 
Action: Mouse moved to (380, 269)
Screenshot: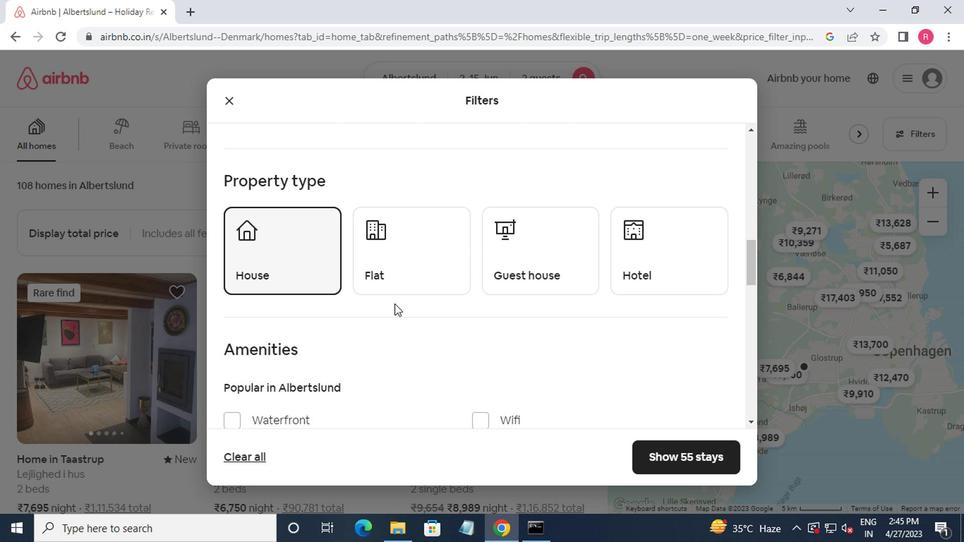 
Action: Mouse pressed left at (380, 269)
Screenshot: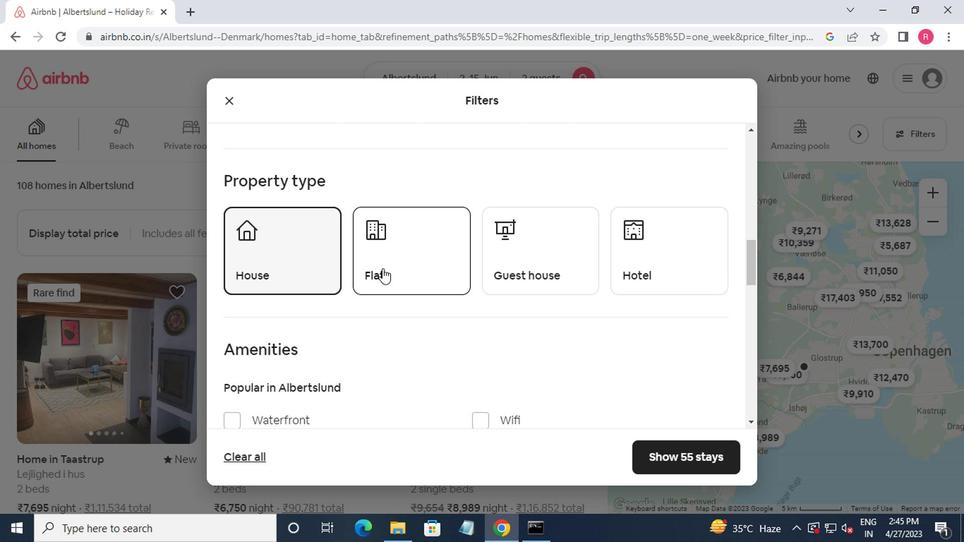
Action: Mouse moved to (529, 278)
Screenshot: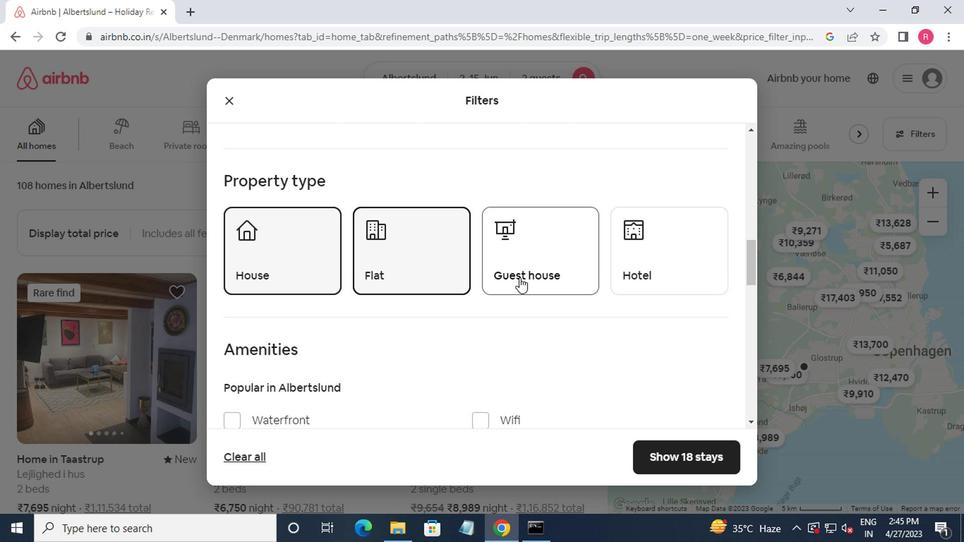 
Action: Mouse pressed left at (529, 278)
Screenshot: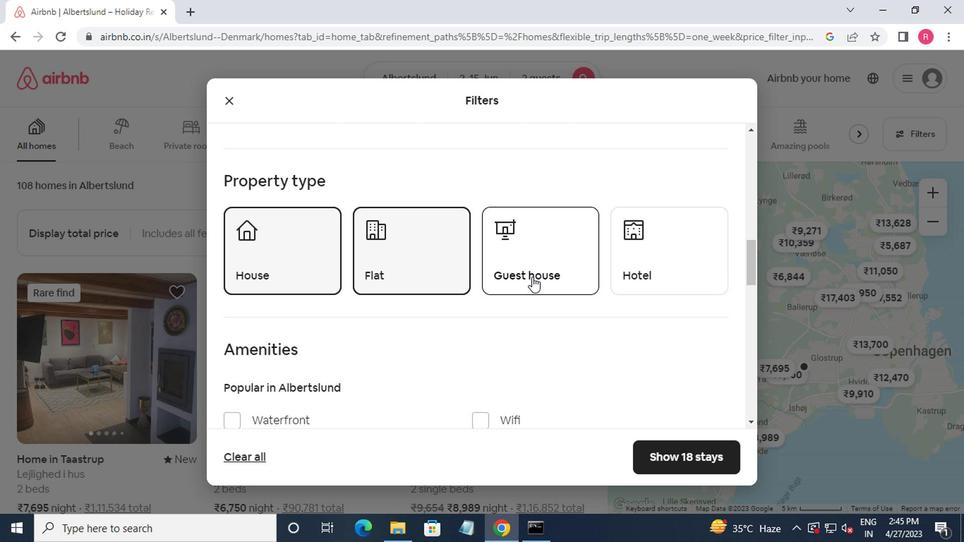 
Action: Mouse moved to (642, 274)
Screenshot: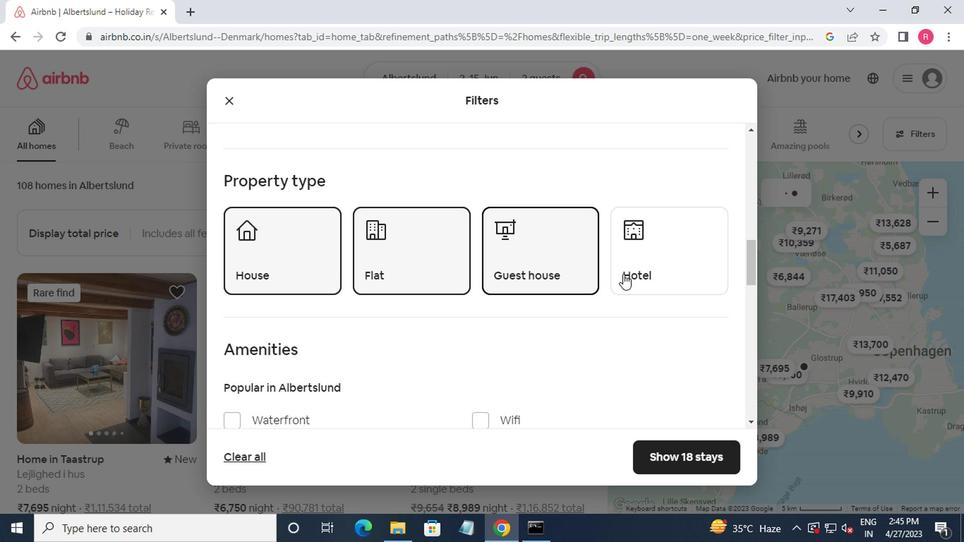 
Action: Mouse pressed left at (642, 274)
Screenshot: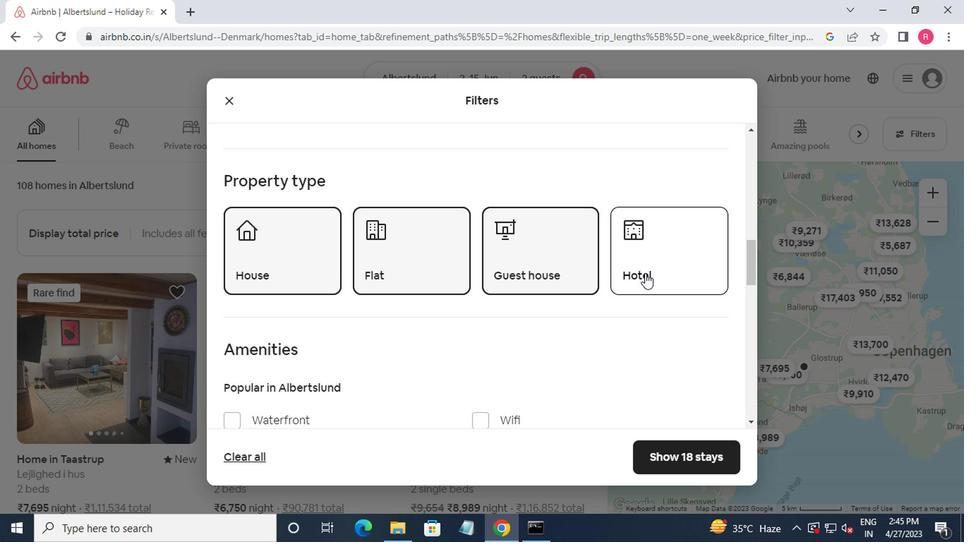 
Action: Mouse moved to (558, 262)
Screenshot: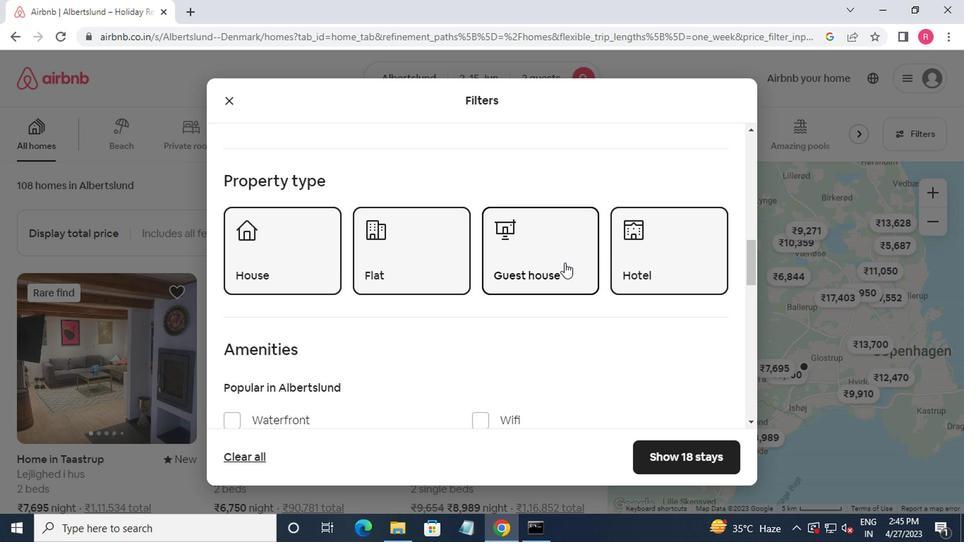 
Action: Mouse scrolled (558, 262) with delta (0, 0)
Screenshot: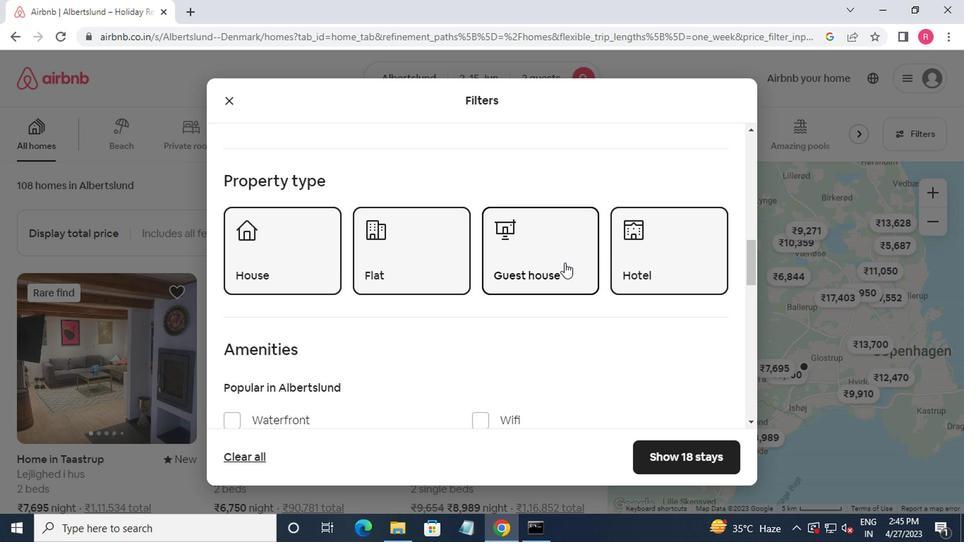 
Action: Mouse scrolled (558, 262) with delta (0, 0)
Screenshot: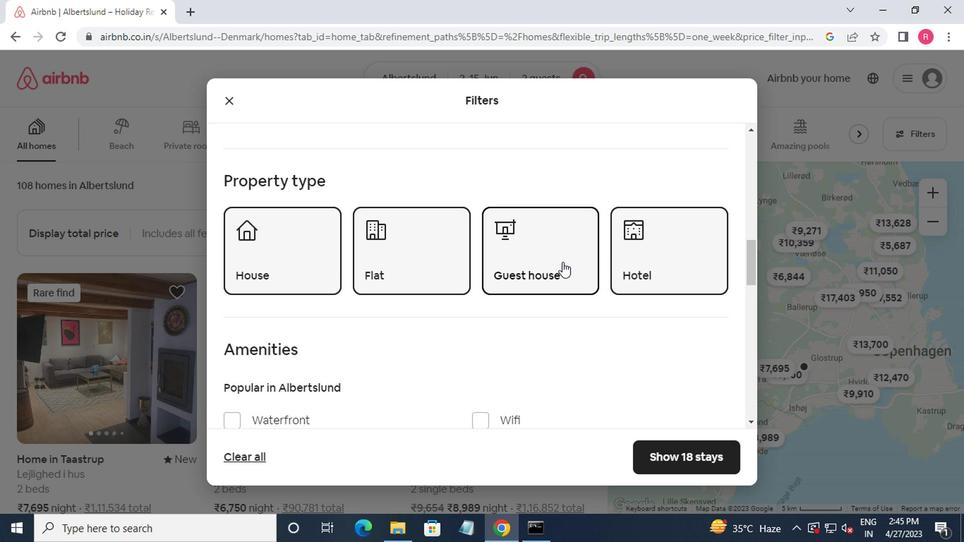 
Action: Mouse scrolled (558, 262) with delta (0, 0)
Screenshot: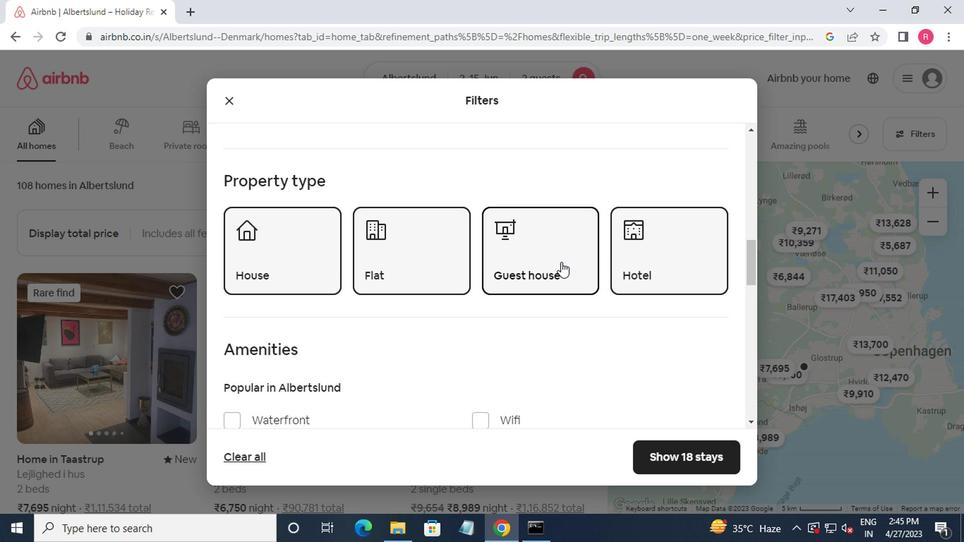 
Action: Mouse moved to (556, 262)
Screenshot: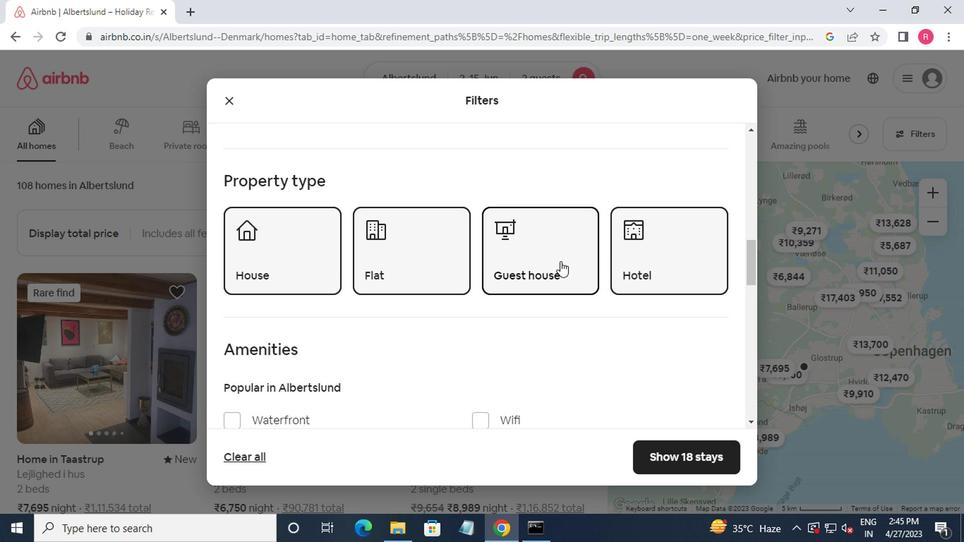 
Action: Mouse scrolled (556, 262) with delta (0, 0)
Screenshot: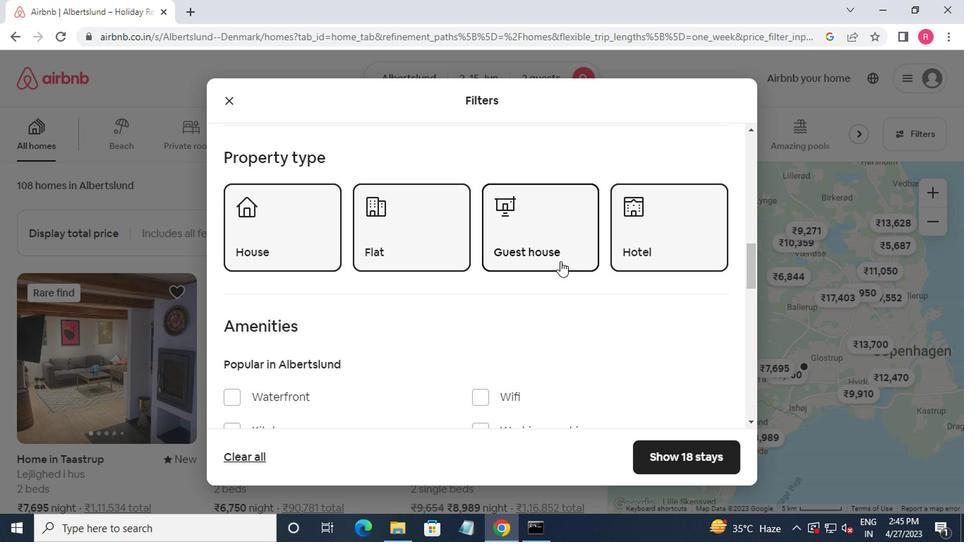 
Action: Mouse moved to (523, 262)
Screenshot: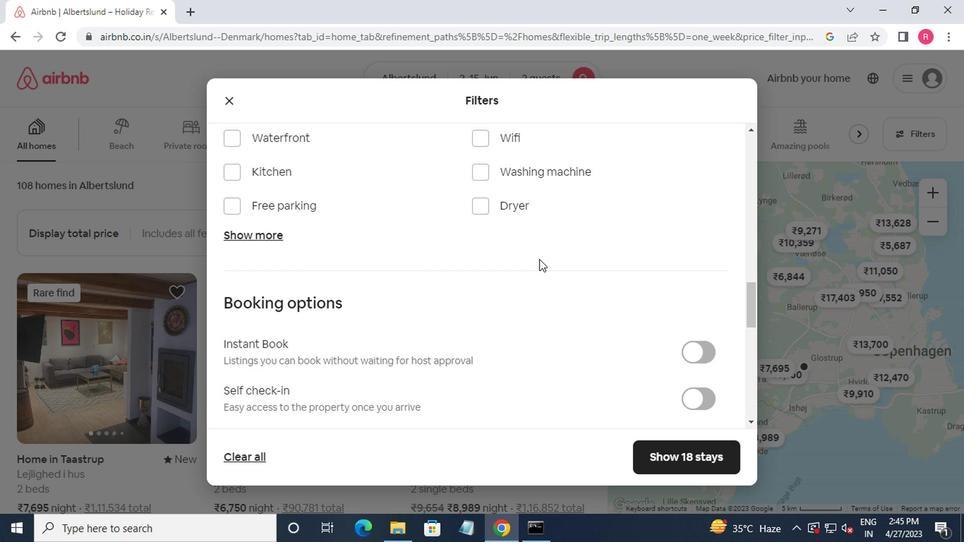 
Action: Mouse scrolled (523, 261) with delta (0, -1)
Screenshot: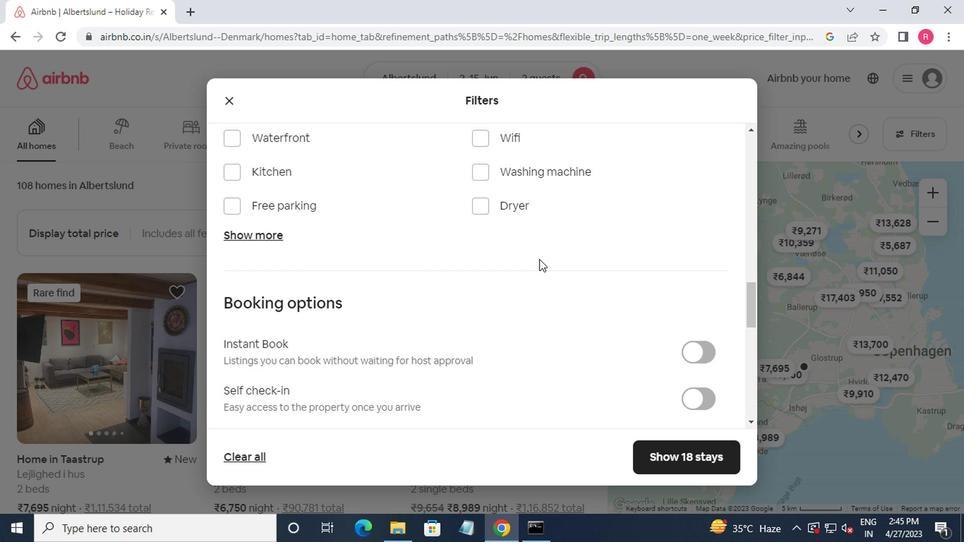 
Action: Mouse moved to (694, 322)
Screenshot: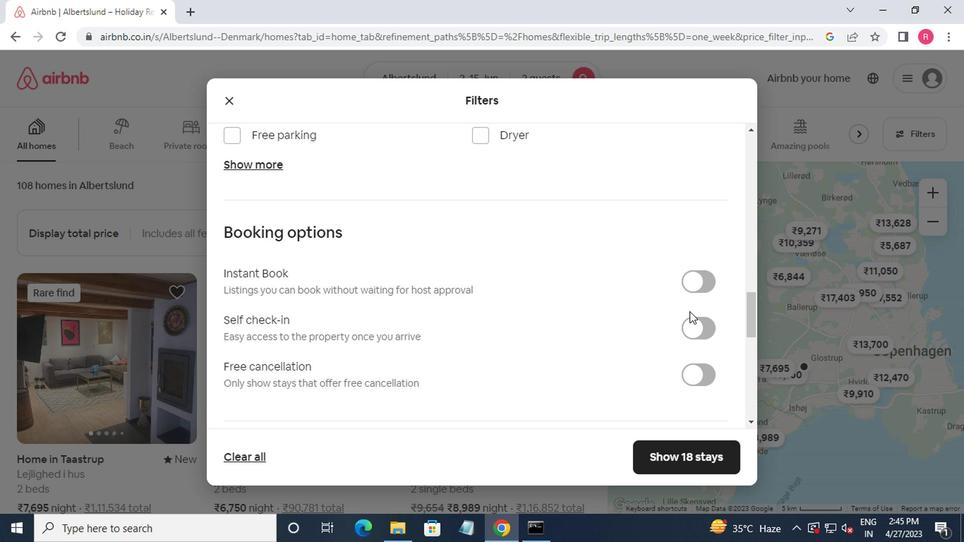 
Action: Mouse pressed left at (694, 322)
Screenshot: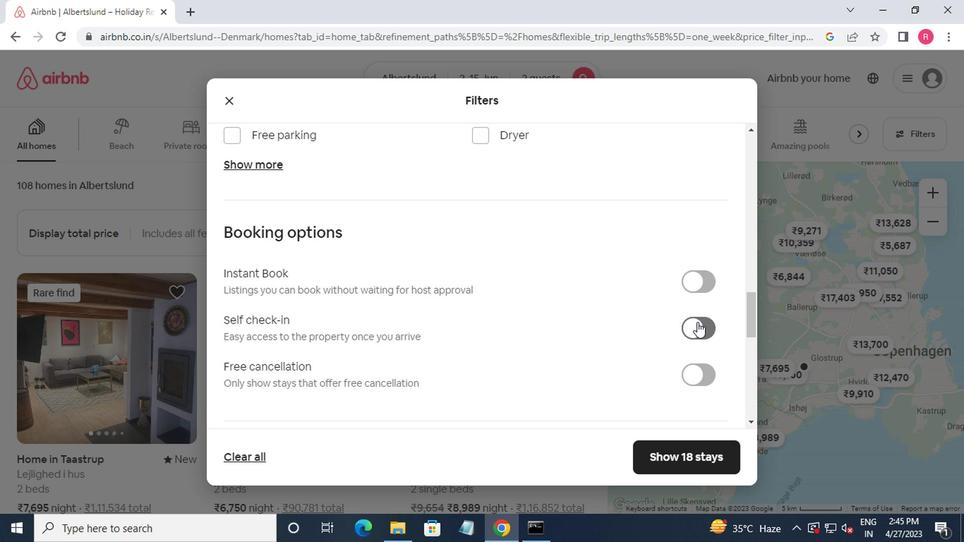 
Action: Mouse moved to (607, 306)
Screenshot: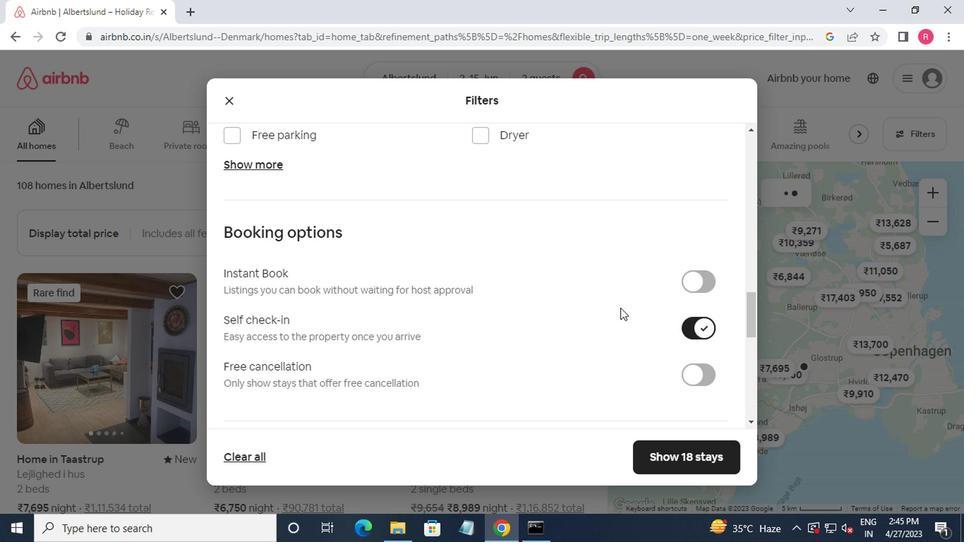 
Action: Mouse scrolled (607, 305) with delta (0, -1)
Screenshot: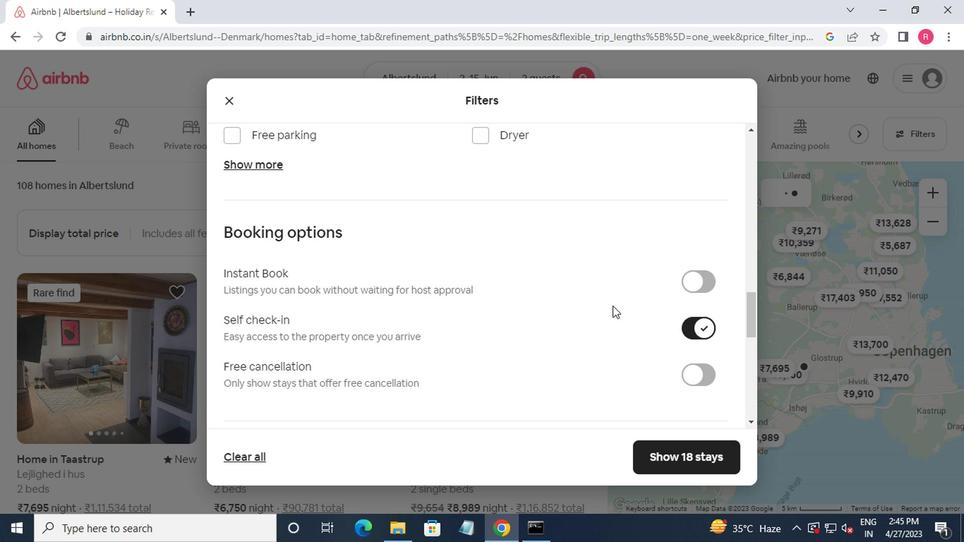 
Action: Mouse scrolled (607, 305) with delta (0, -1)
Screenshot: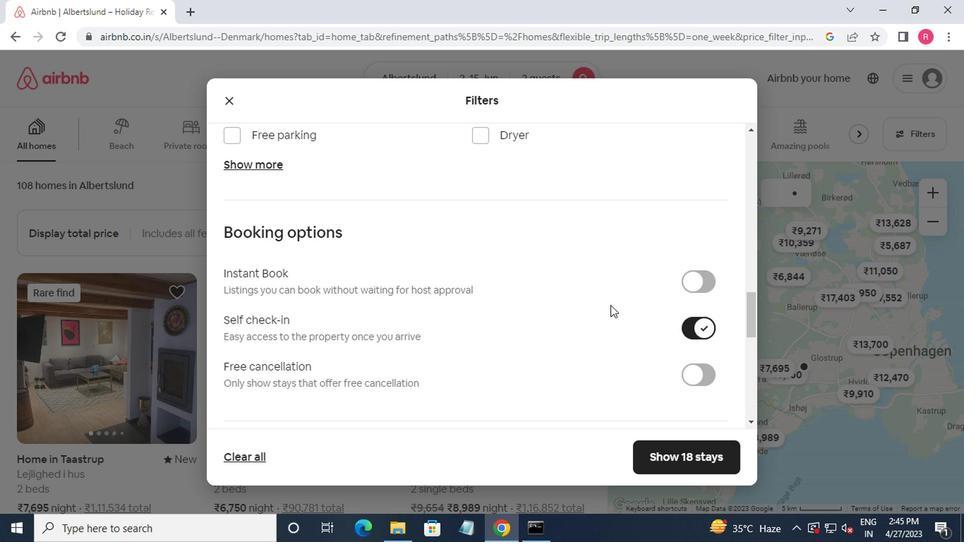 
Action: Mouse scrolled (607, 305) with delta (0, -1)
Screenshot: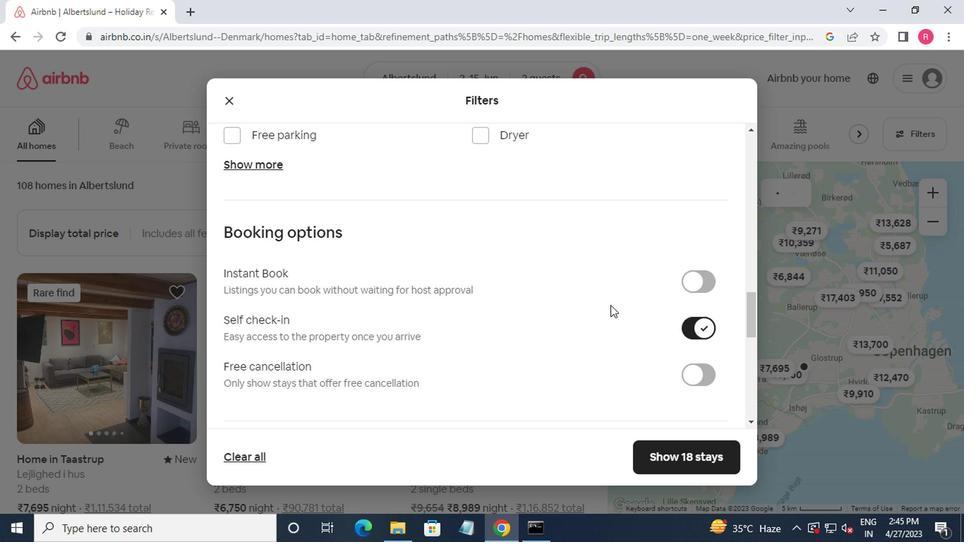 
Action: Mouse moved to (595, 300)
Screenshot: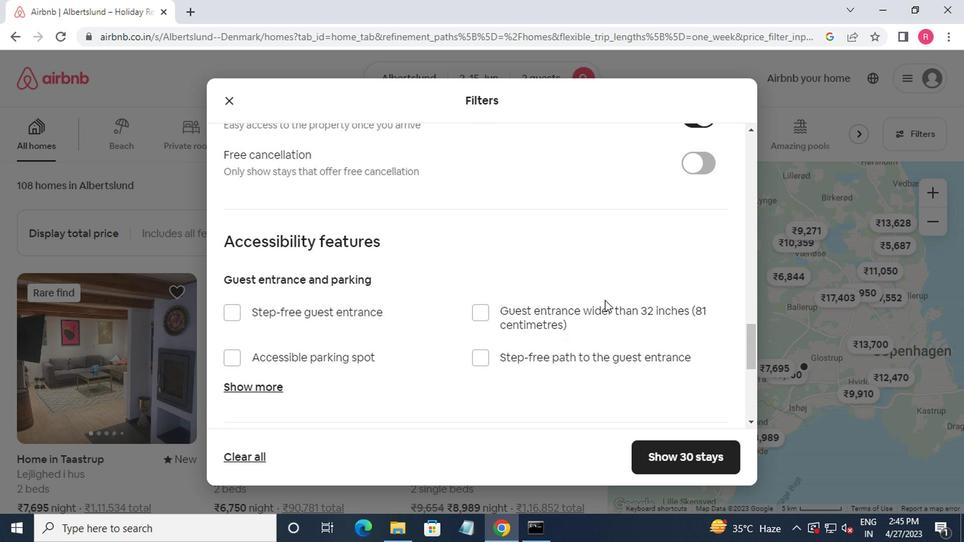 
Action: Mouse scrolled (595, 299) with delta (0, 0)
Screenshot: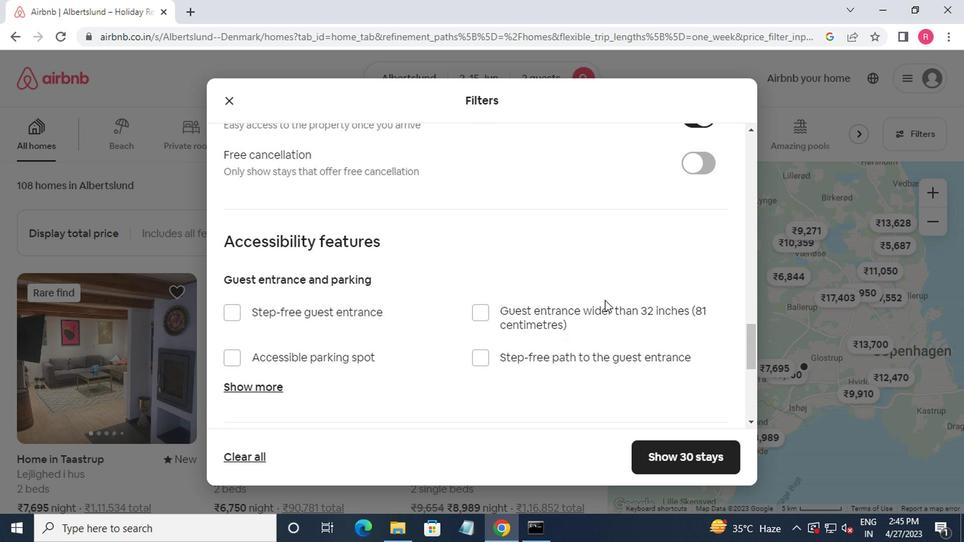 
Action: Mouse moved to (584, 299)
Screenshot: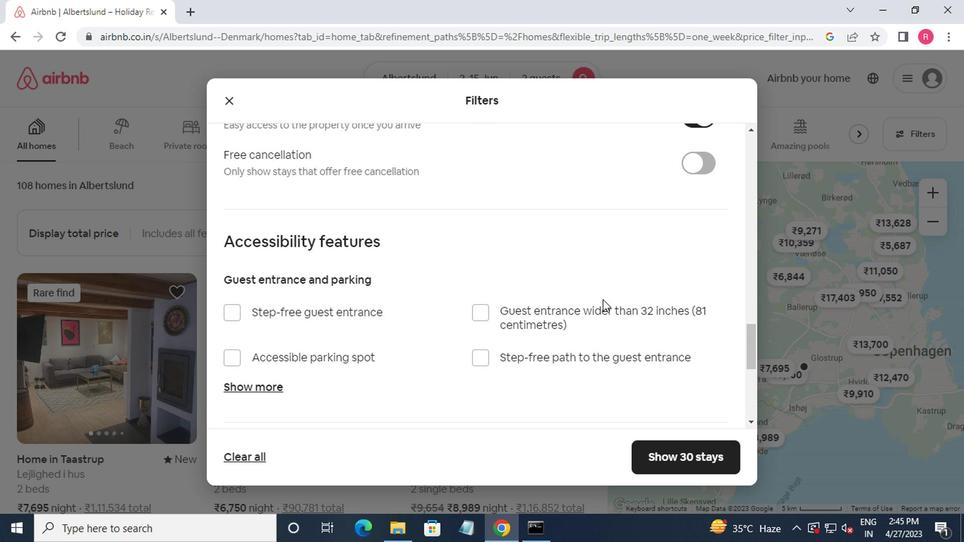 
Action: Mouse scrolled (584, 299) with delta (0, 0)
Screenshot: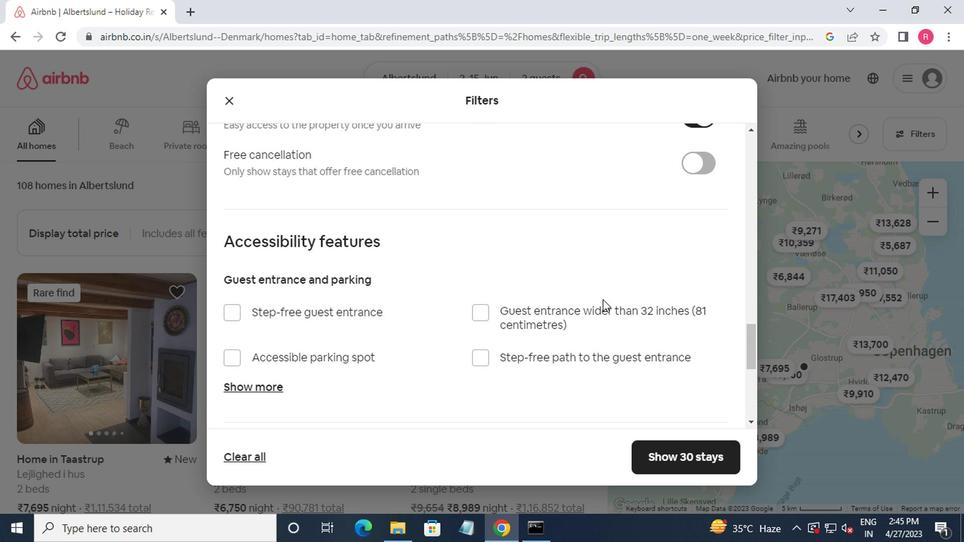 
Action: Mouse moved to (574, 299)
Screenshot: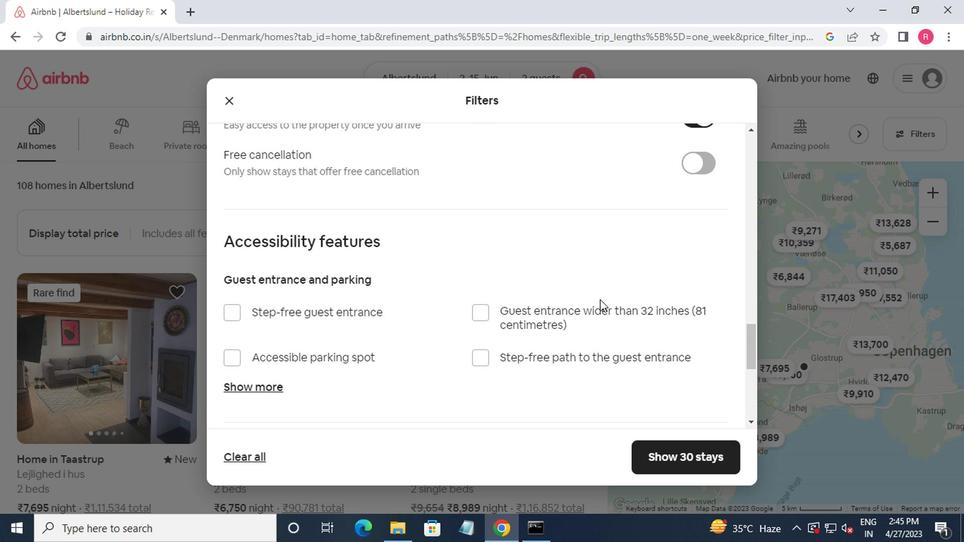 
Action: Mouse scrolled (574, 298) with delta (0, -1)
Screenshot: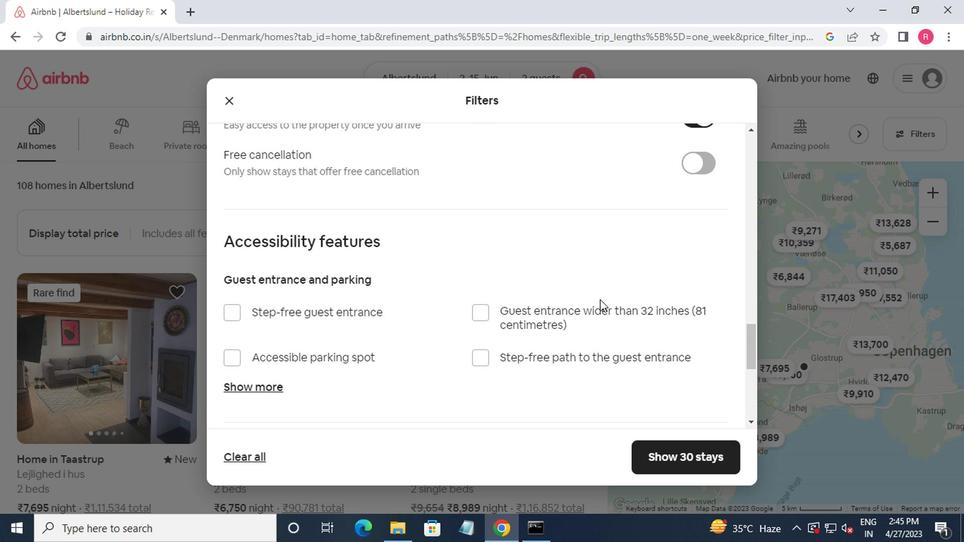 
Action: Mouse moved to (560, 297)
Screenshot: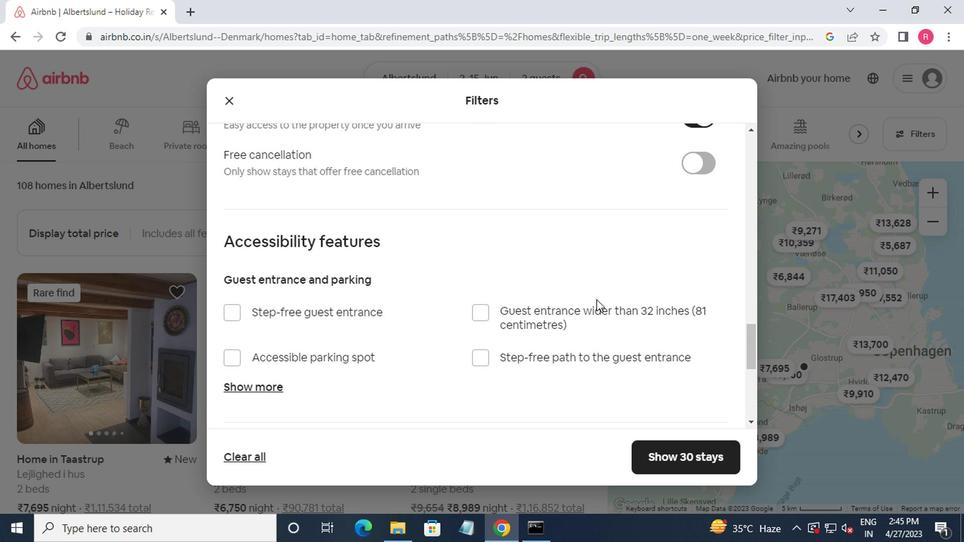 
Action: Mouse scrolled (560, 297) with delta (0, 0)
Screenshot: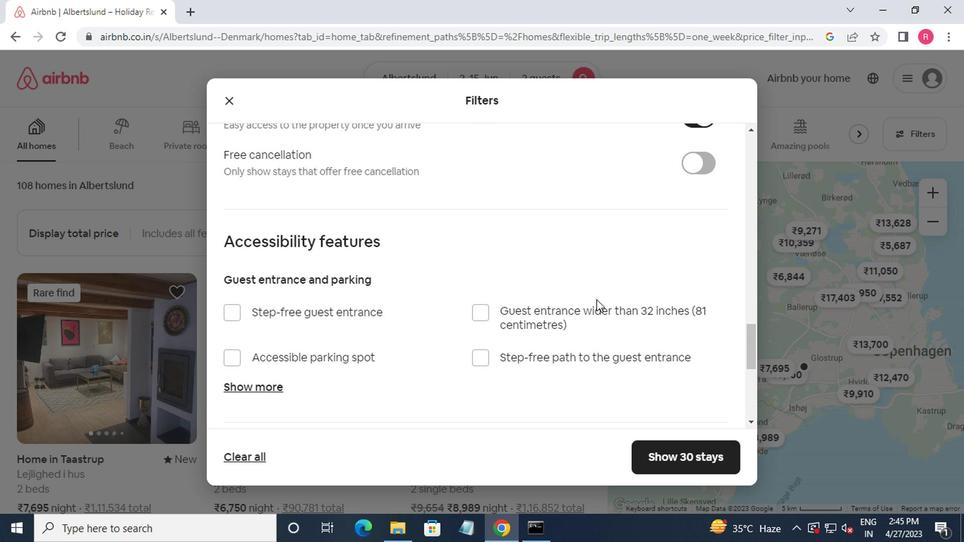 
Action: Mouse moved to (474, 283)
Screenshot: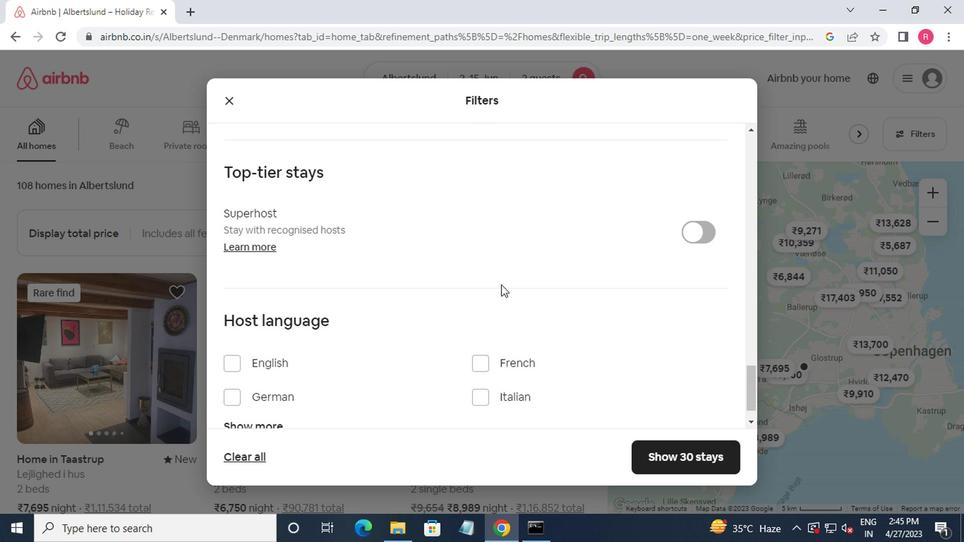 
Action: Mouse scrolled (474, 282) with delta (0, -1)
Screenshot: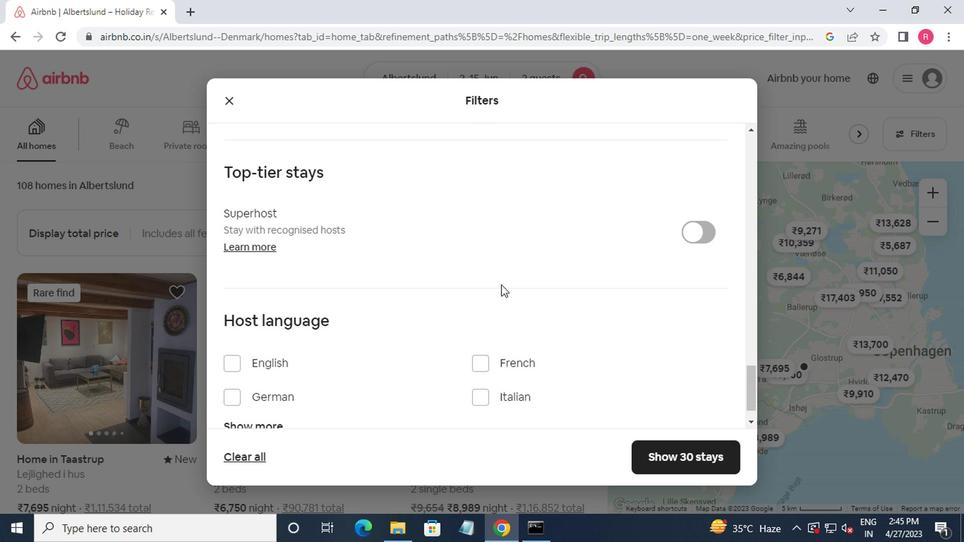 
Action: Mouse moved to (471, 283)
Screenshot: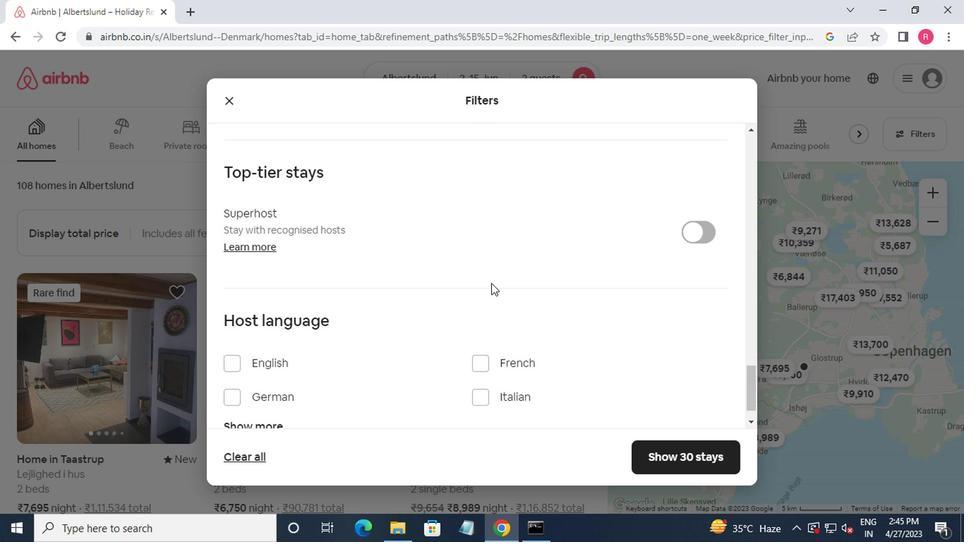 
Action: Mouse scrolled (471, 282) with delta (0, -1)
Screenshot: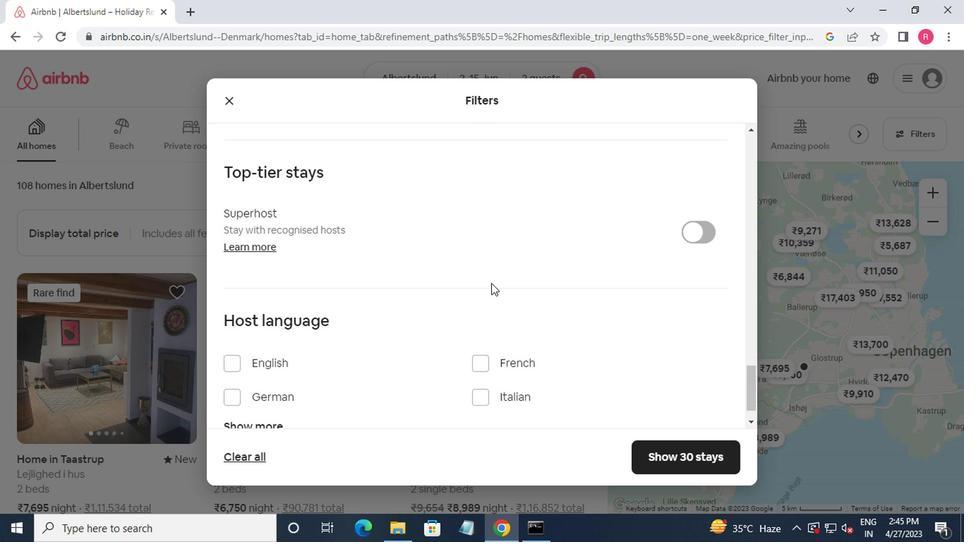 
Action: Mouse moved to (462, 283)
Screenshot: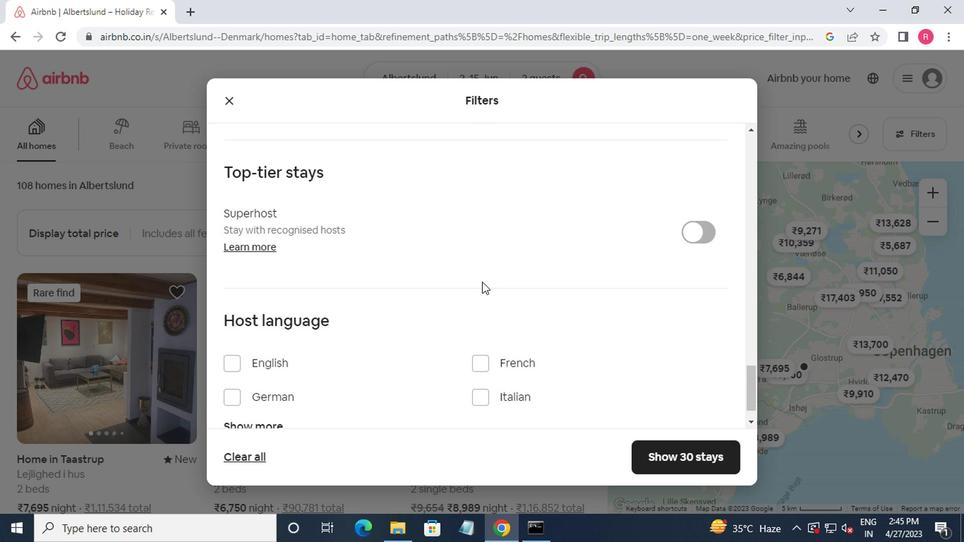 
Action: Mouse scrolled (462, 282) with delta (0, -1)
Screenshot: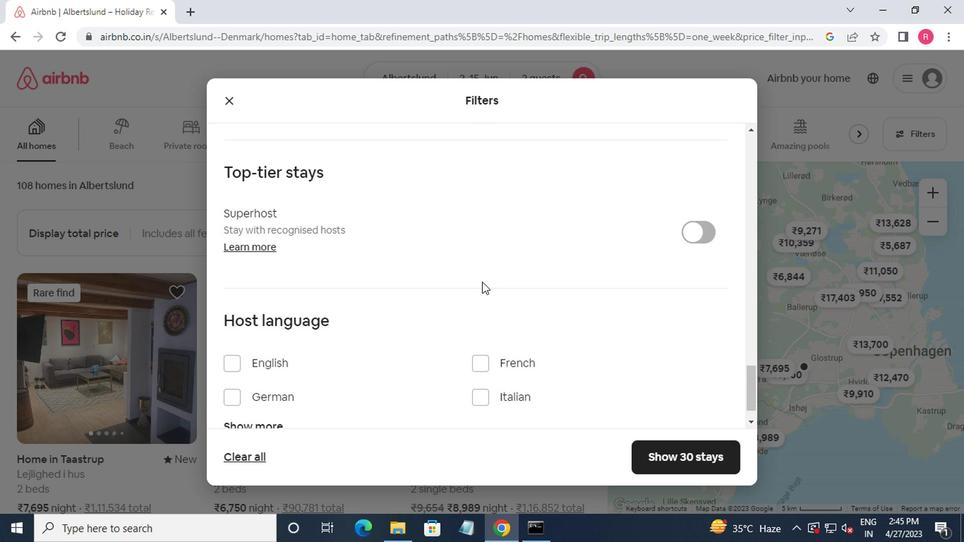 
Action: Mouse moved to (444, 283)
Screenshot: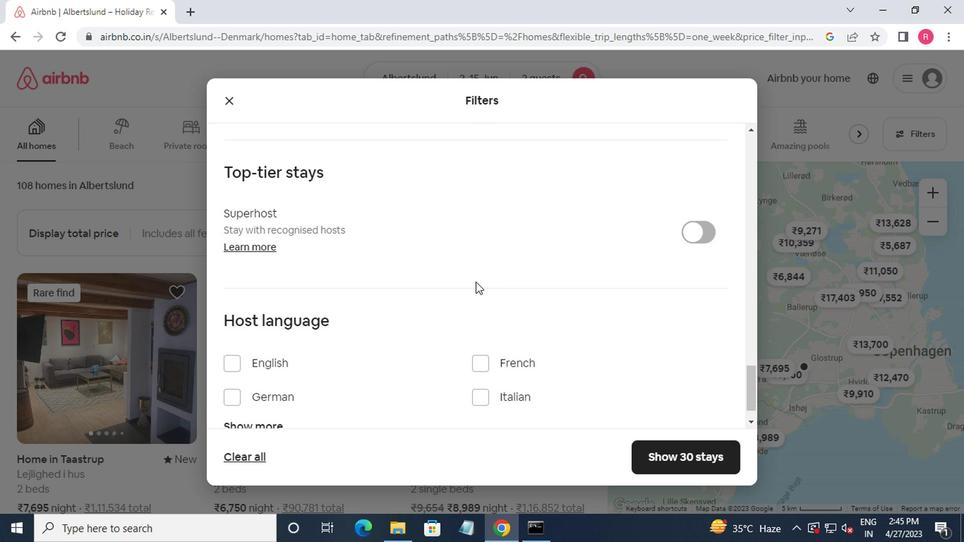 
Action: Mouse scrolled (444, 283) with delta (0, 0)
Screenshot: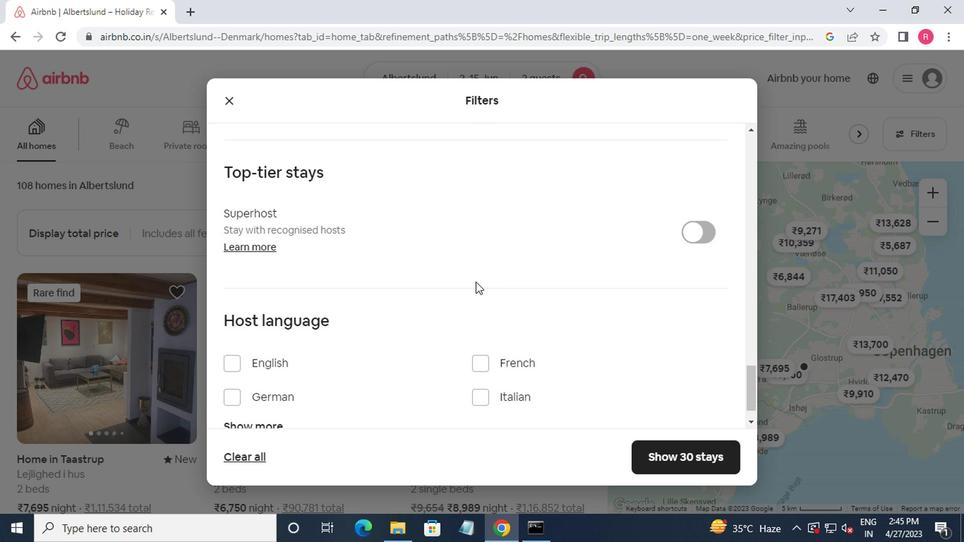 
Action: Mouse moved to (229, 327)
Screenshot: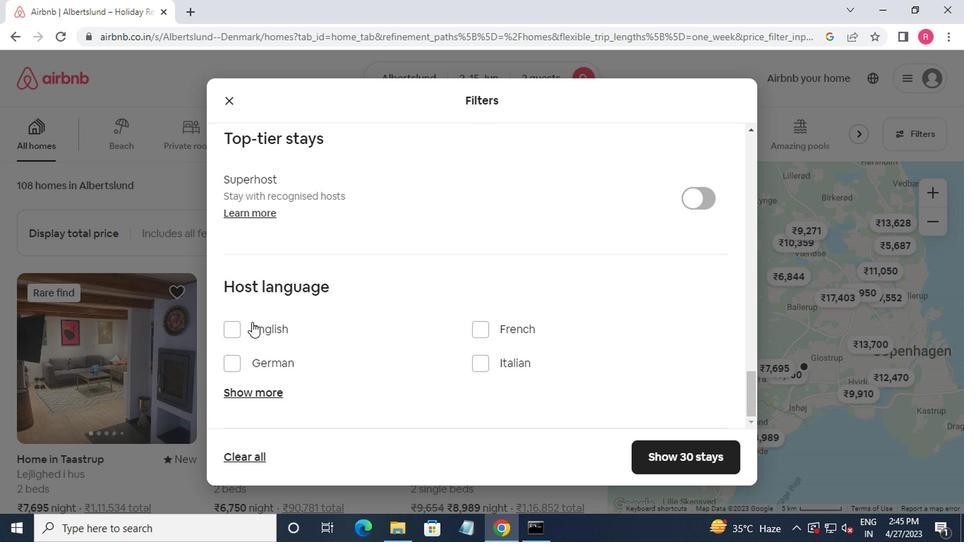 
Action: Mouse pressed left at (229, 327)
Screenshot: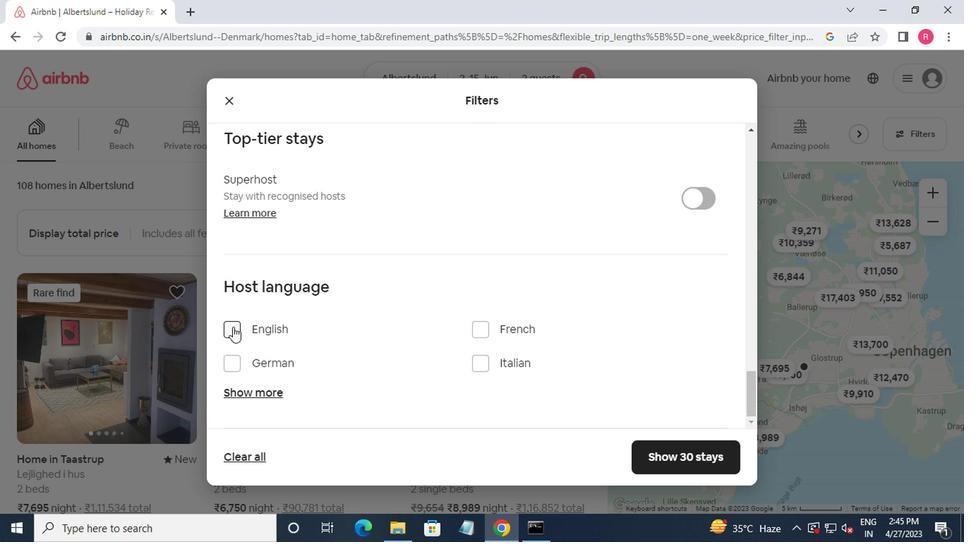 
Action: Mouse moved to (668, 453)
Screenshot: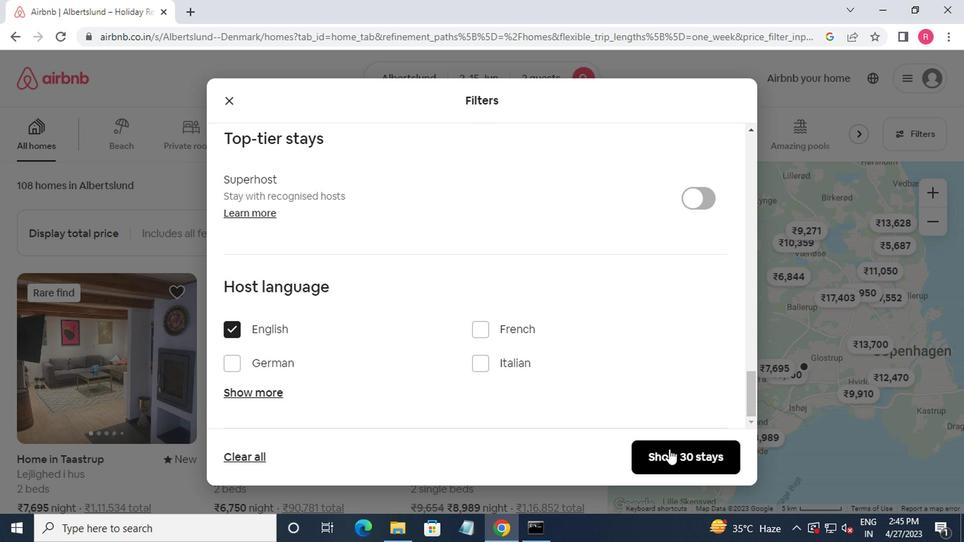 
Action: Mouse pressed left at (668, 453)
Screenshot: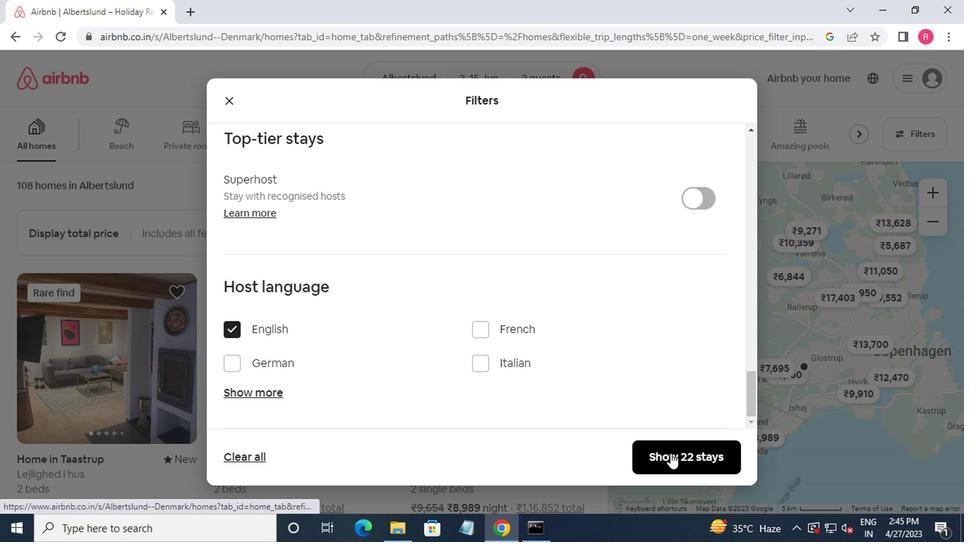 
Action: Mouse moved to (668, 446)
Screenshot: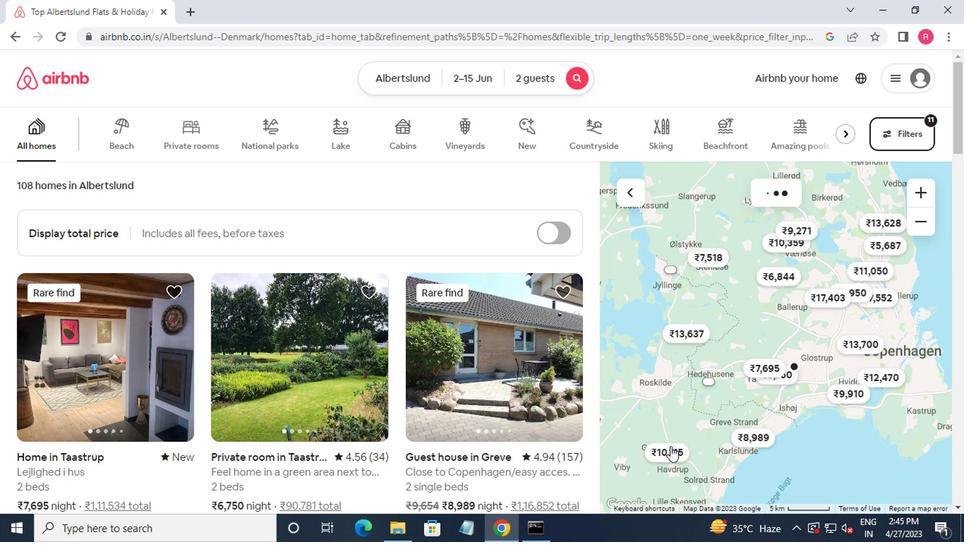 
